 Task: Add Attachment from computer to Card Card0000000097 in Board Board0000000025 in Workspace WS0000000009 in Trello. Add Cover Green to Card Card0000000097 in Board Board0000000025 in Workspace WS0000000009 in Trello. Add "Move Card To …" Button titled Button0000000097 to "top" of the list "To Do" to Card Card0000000097 in Board Board0000000025 in Workspace WS0000000009 in Trello. Add Description DS0000000097 to Card Card0000000098 in Board Board0000000025 in Workspace WS0000000009 in Trello. Add Comment CM0000000097 to Card Card0000000098 in Board Board0000000025 in Workspace WS0000000009 in Trello
Action: Mouse moved to (553, 507)
Screenshot: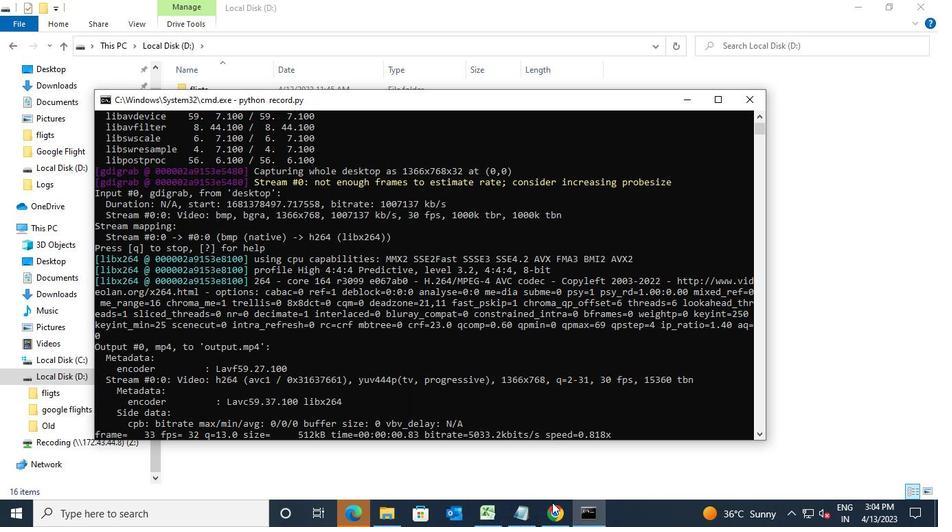 
Action: Mouse pressed left at (553, 507)
Screenshot: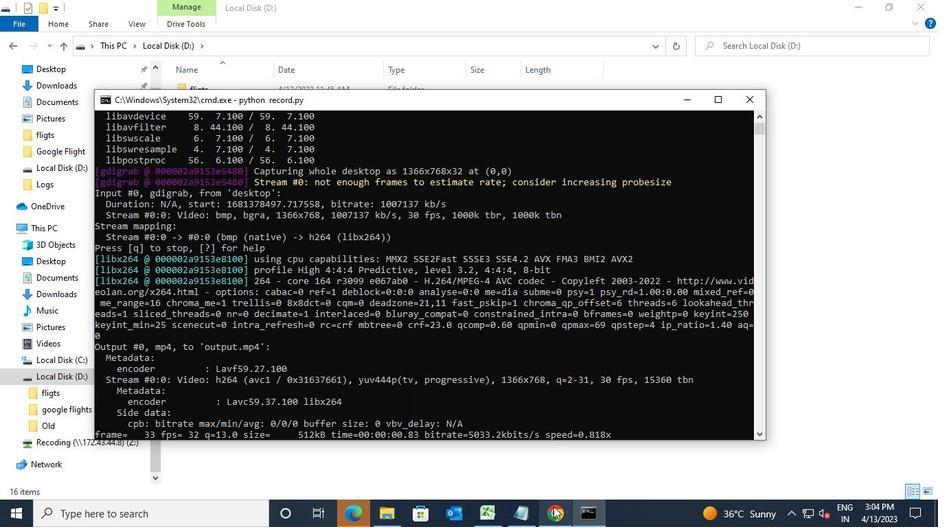 
Action: Mouse moved to (717, 114)
Screenshot: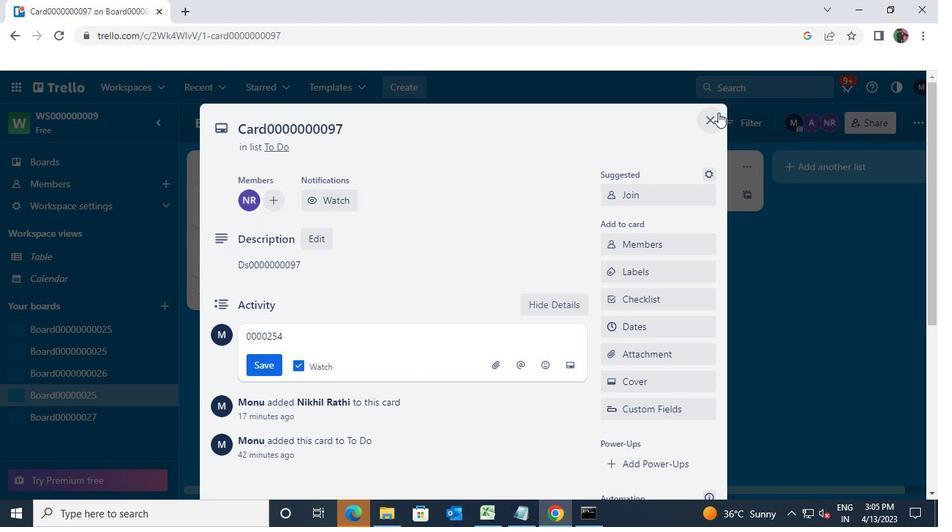 
Action: Mouse pressed left at (717, 114)
Screenshot: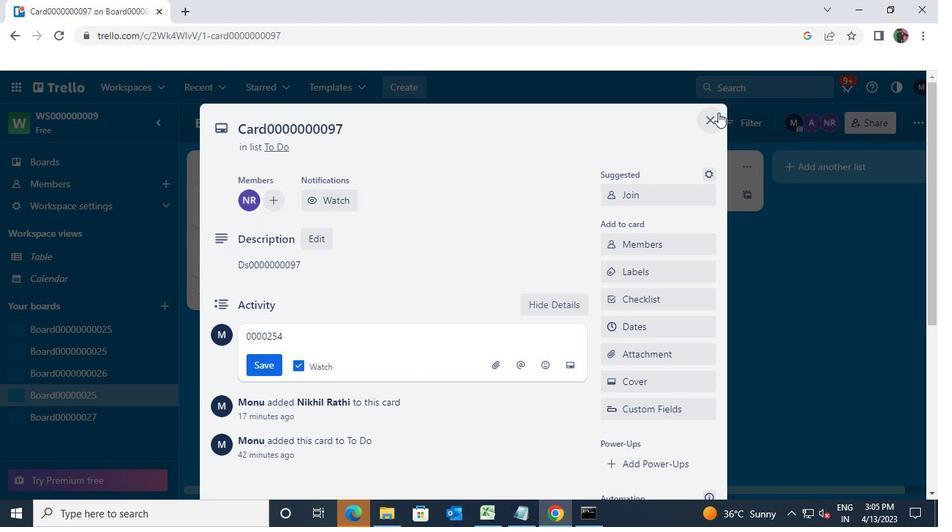 
Action: Mouse moved to (361, 191)
Screenshot: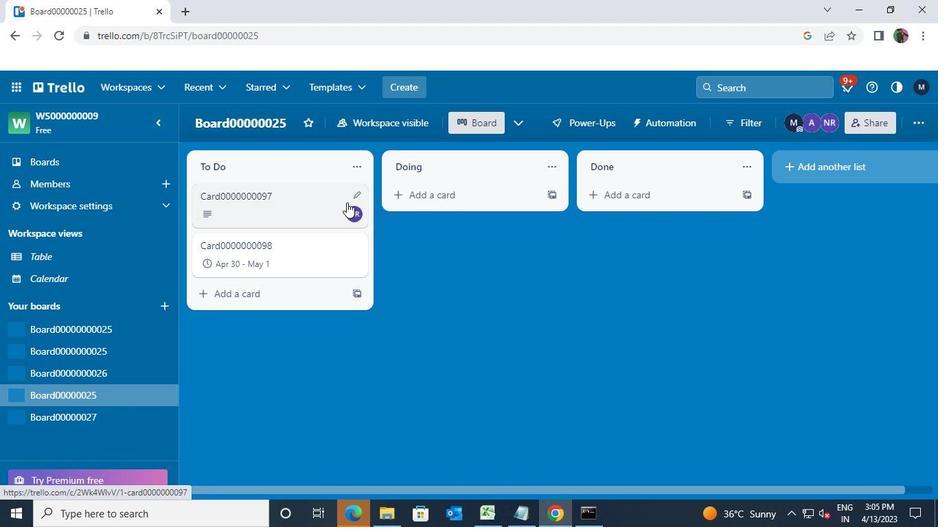 
Action: Mouse pressed left at (361, 191)
Screenshot: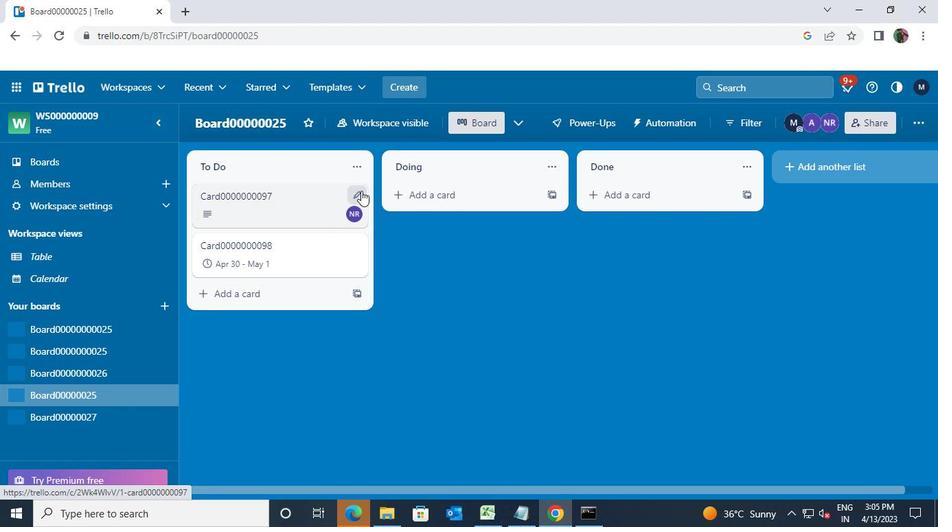 
Action: Mouse moved to (412, 191)
Screenshot: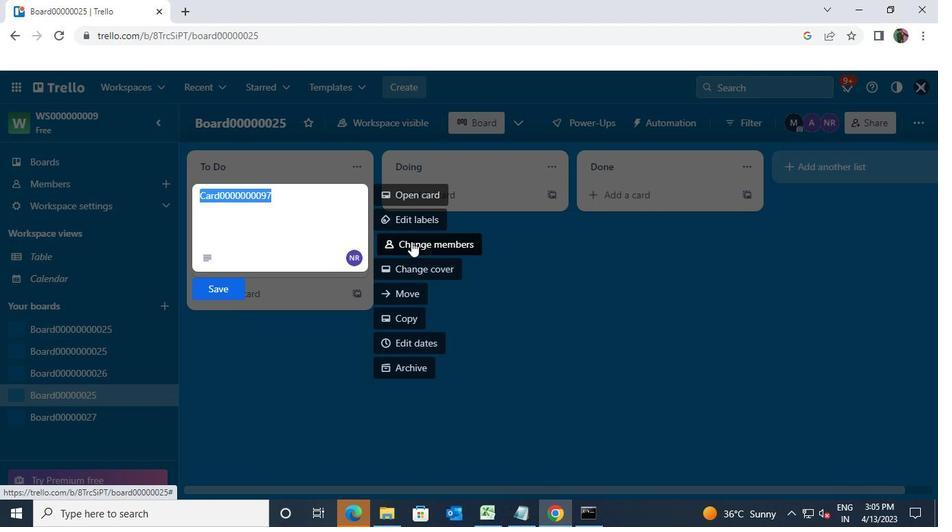 
Action: Mouse pressed left at (412, 191)
Screenshot: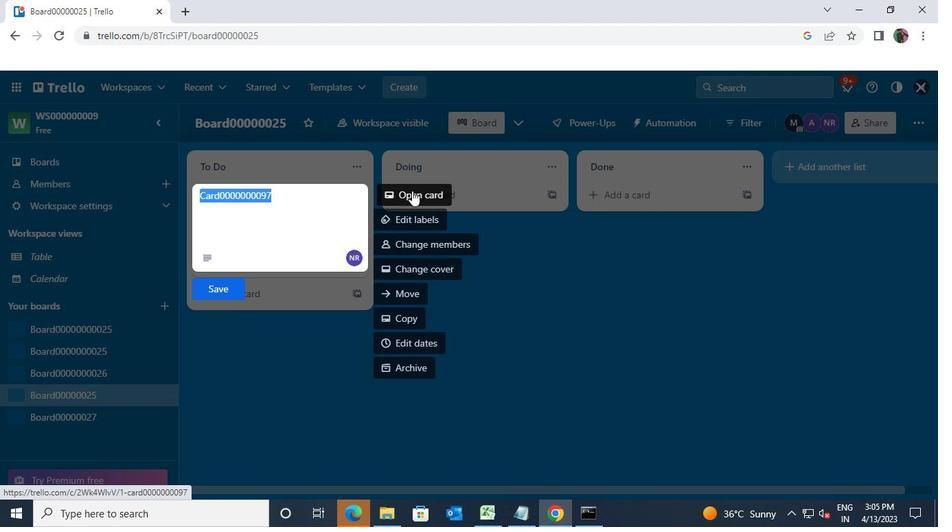 
Action: Mouse moved to (653, 353)
Screenshot: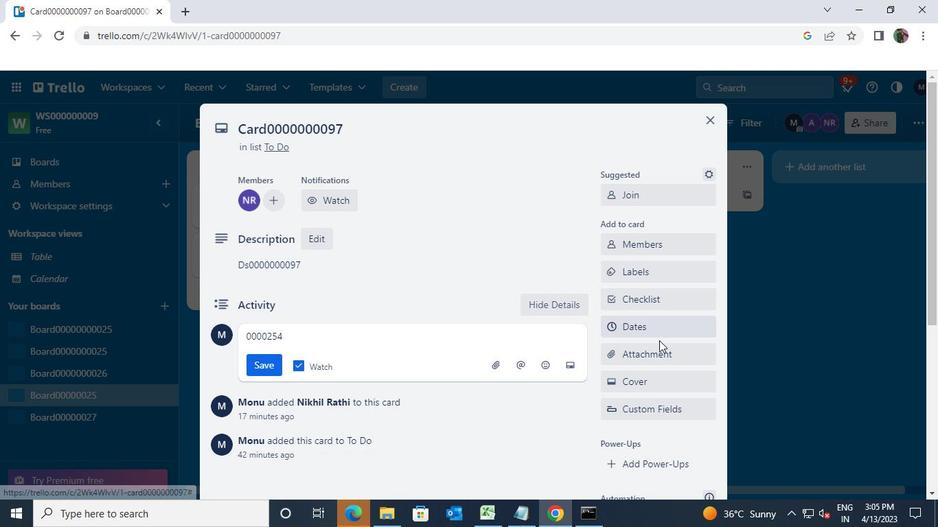 
Action: Mouse pressed left at (653, 353)
Screenshot: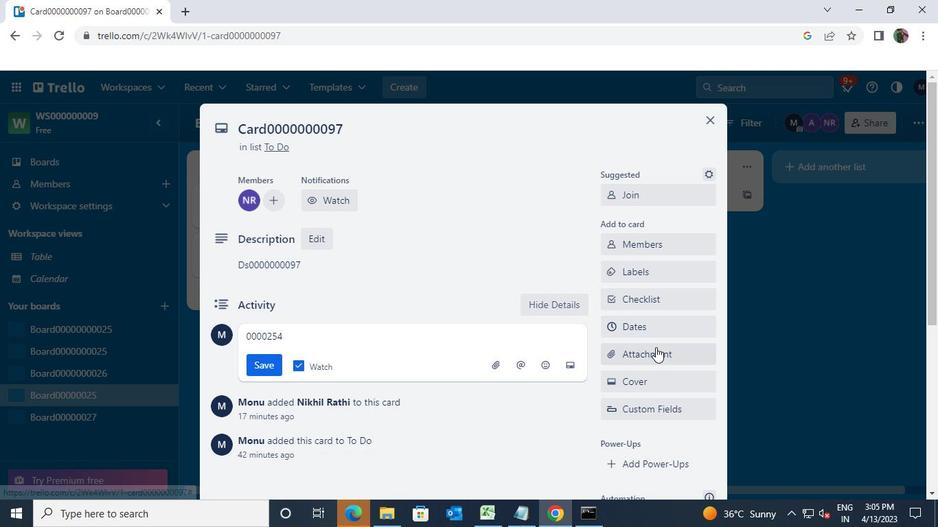 
Action: Mouse moved to (629, 147)
Screenshot: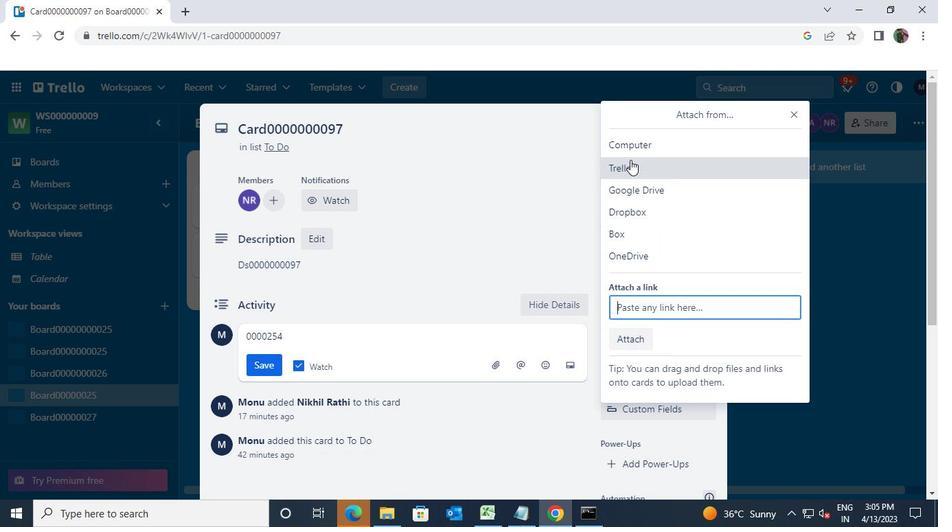 
Action: Mouse pressed left at (629, 147)
Screenshot: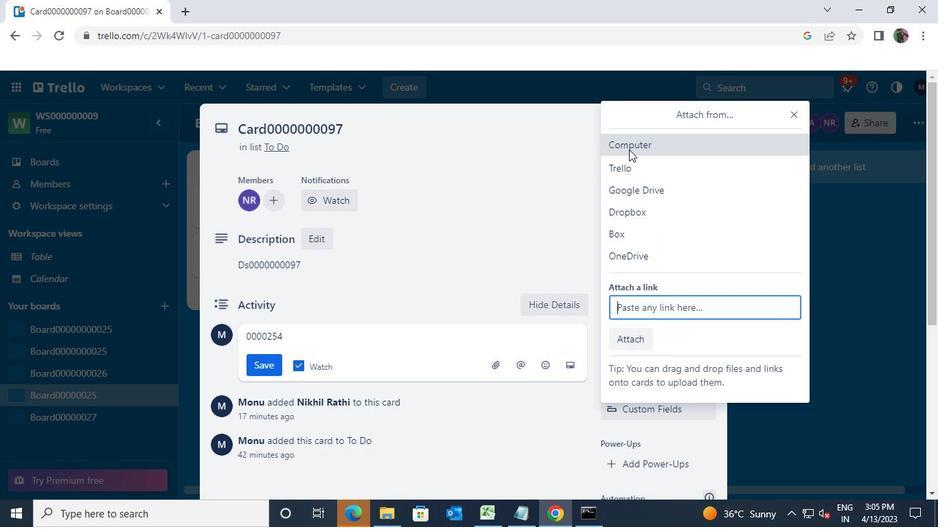 
Action: Mouse moved to (77, 119)
Screenshot: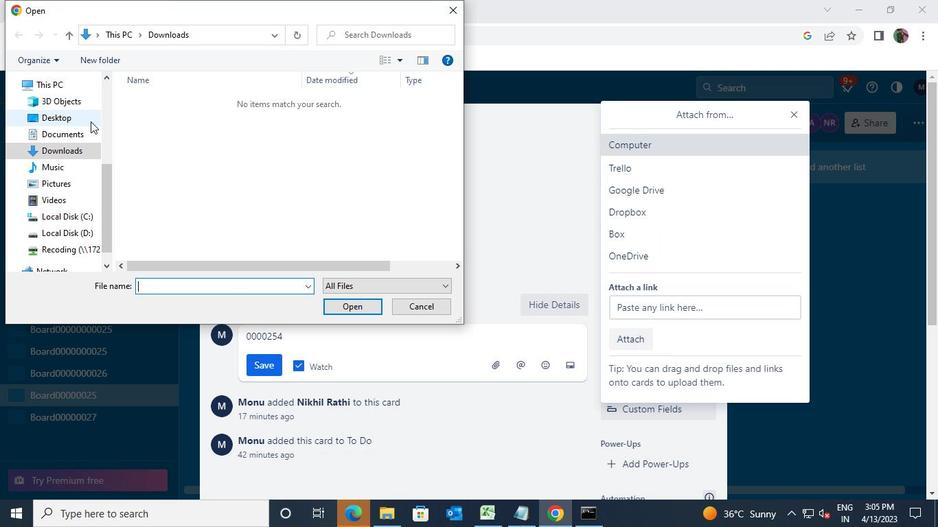 
Action: Mouse pressed left at (77, 119)
Screenshot: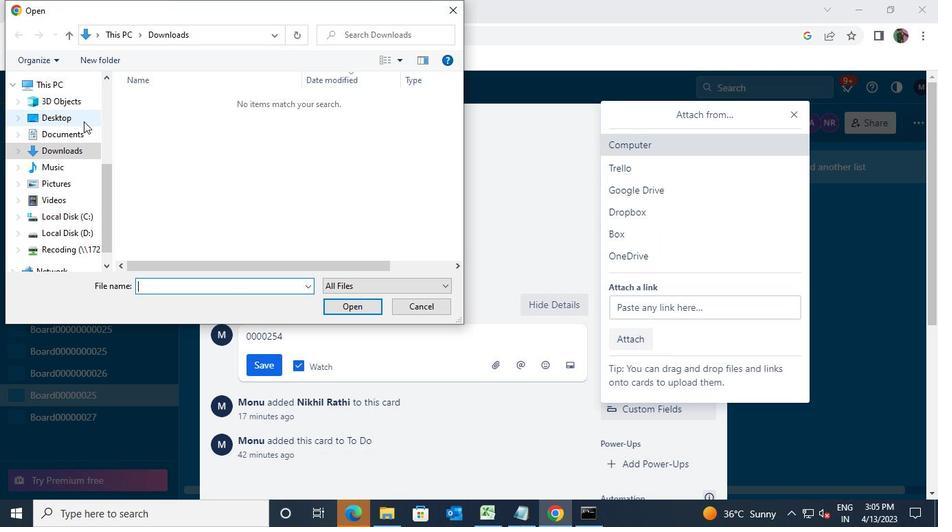 
Action: Mouse moved to (142, 109)
Screenshot: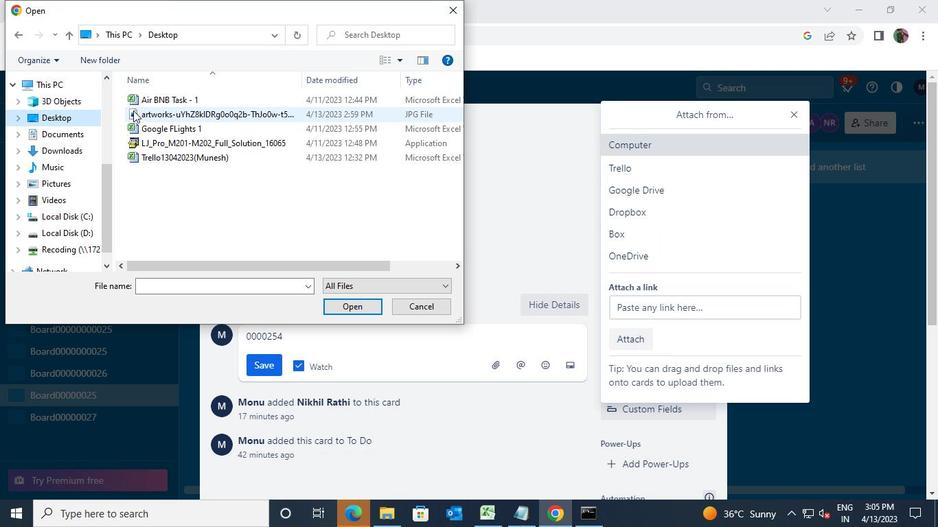 
Action: Mouse pressed left at (142, 109)
Screenshot: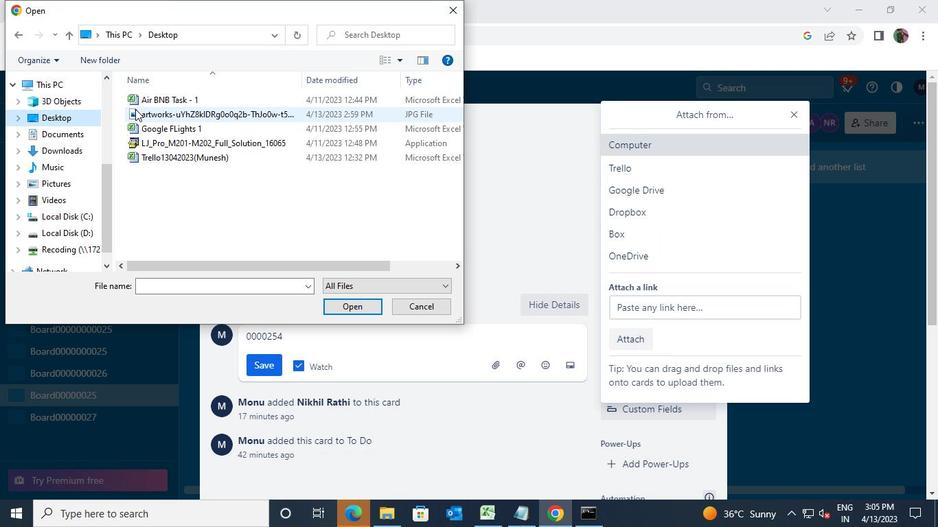 
Action: Mouse moved to (354, 309)
Screenshot: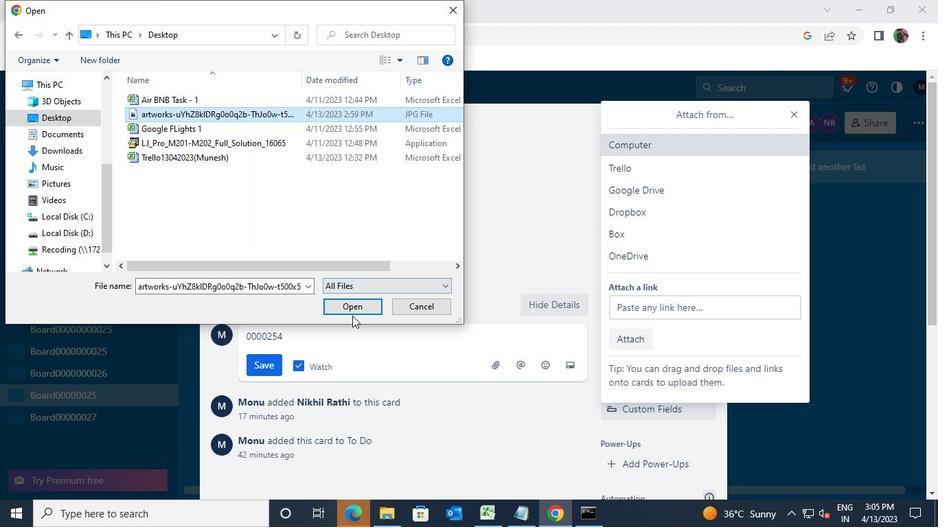 
Action: Mouse pressed left at (354, 309)
Screenshot: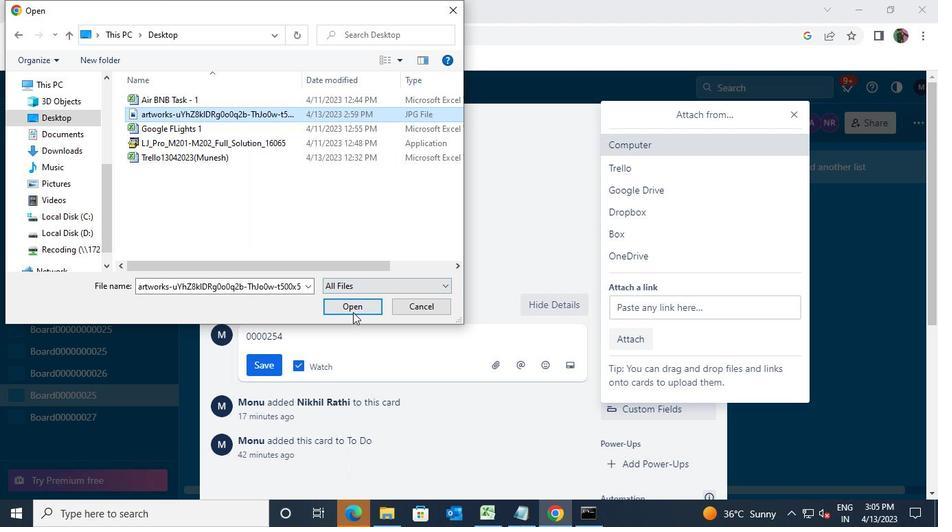 
Action: Mouse moved to (707, 125)
Screenshot: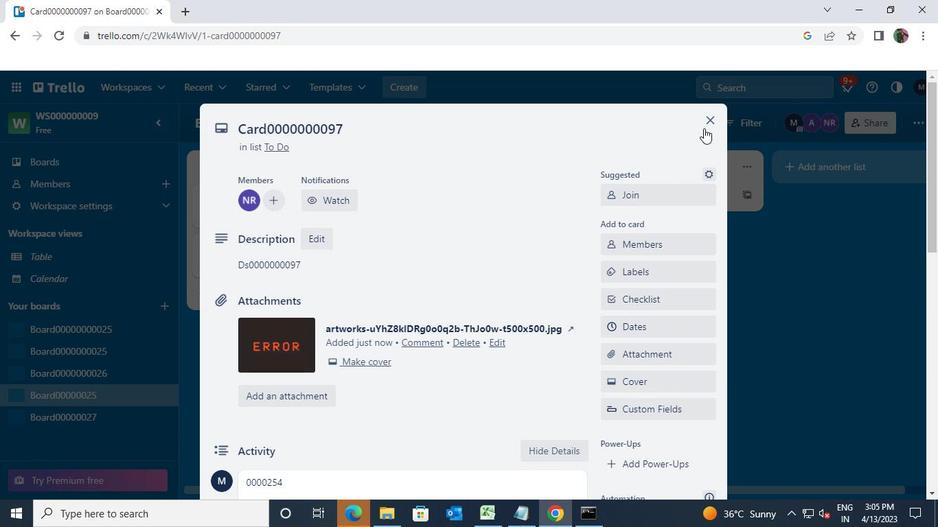 
Action: Mouse pressed left at (707, 125)
Screenshot: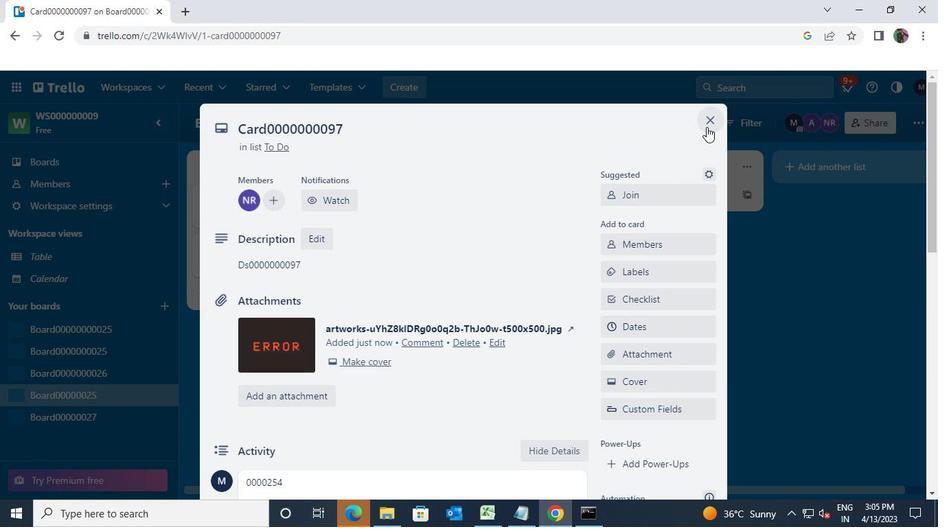 
Action: Mouse moved to (357, 196)
Screenshot: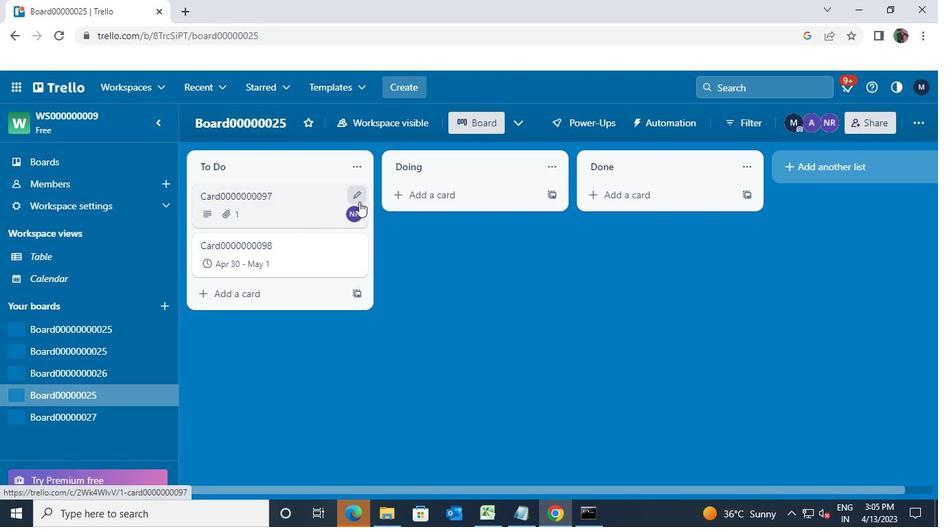 
Action: Mouse pressed left at (357, 196)
Screenshot: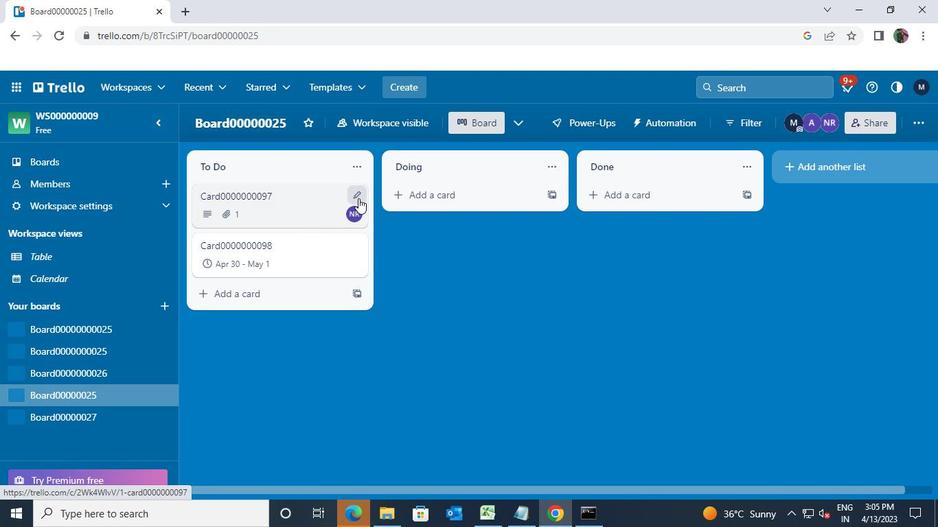 
Action: Mouse moved to (414, 262)
Screenshot: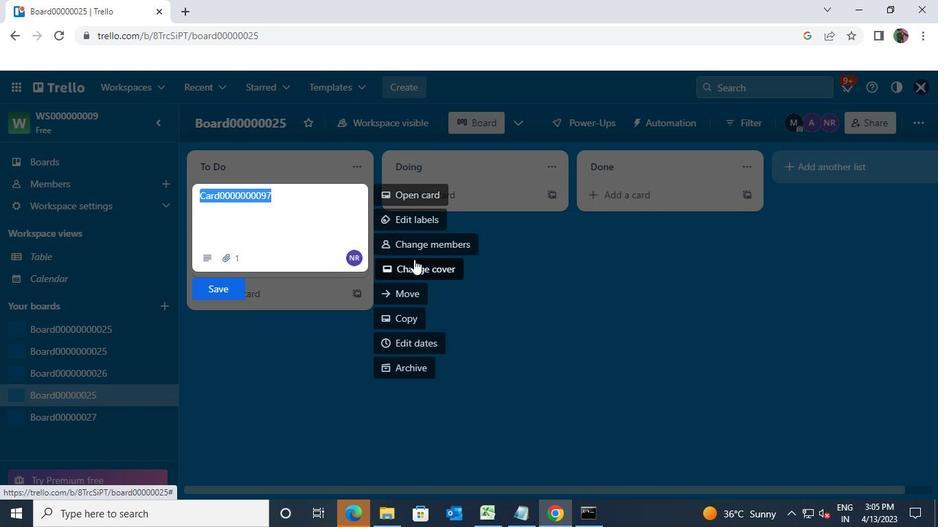 
Action: Mouse pressed left at (414, 262)
Screenshot: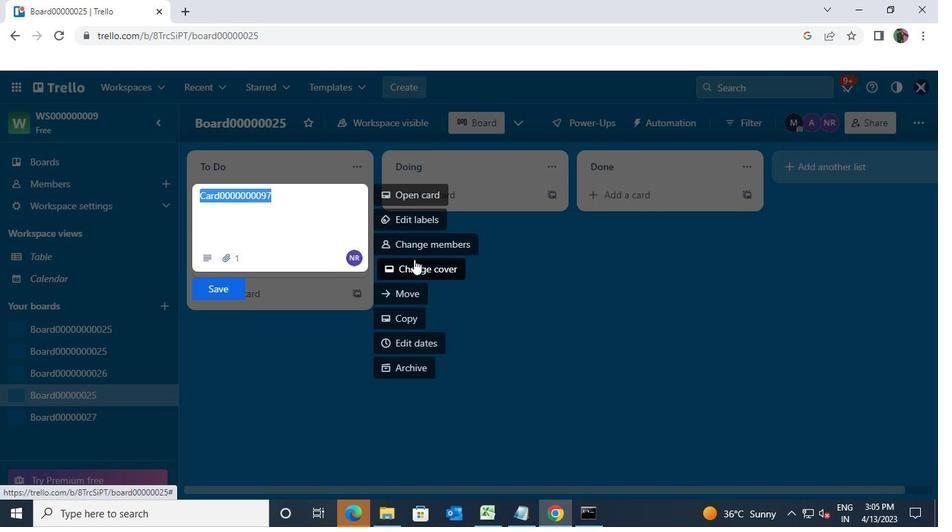 
Action: Mouse moved to (401, 233)
Screenshot: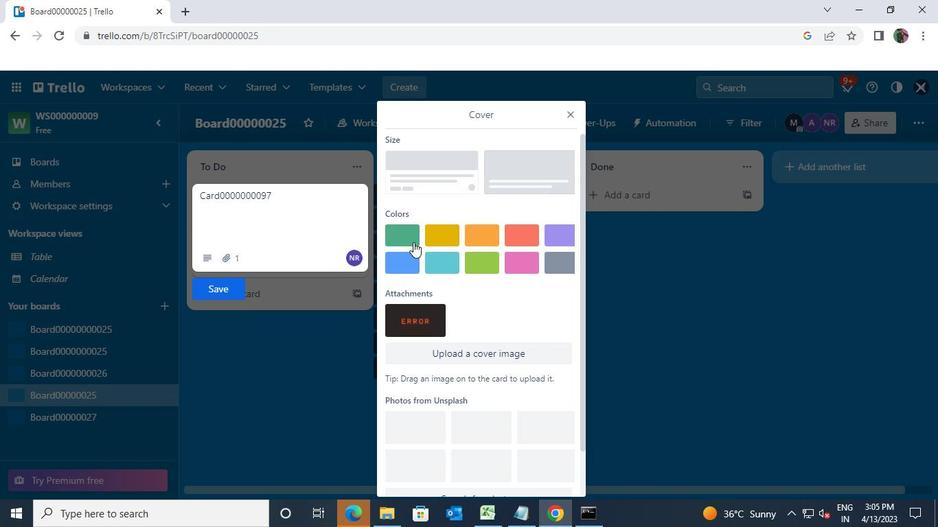 
Action: Mouse pressed left at (401, 233)
Screenshot: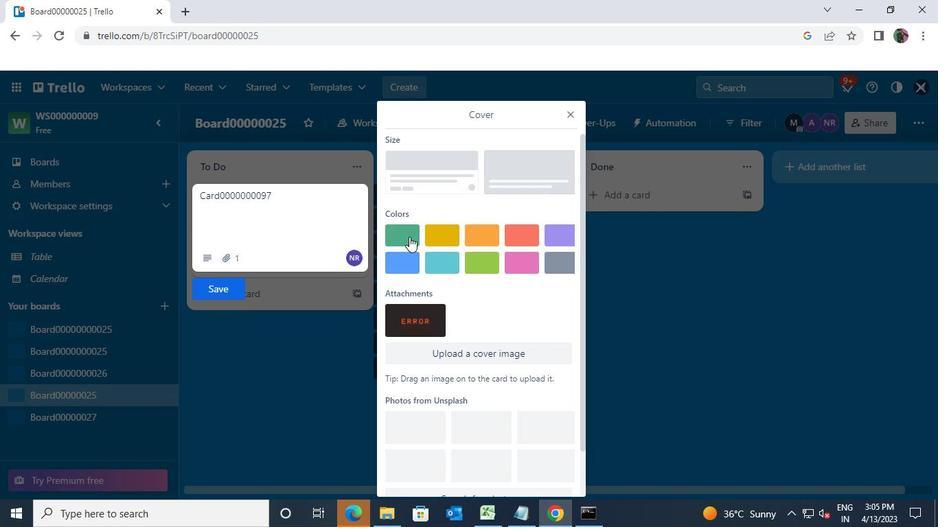
Action: Mouse moved to (574, 109)
Screenshot: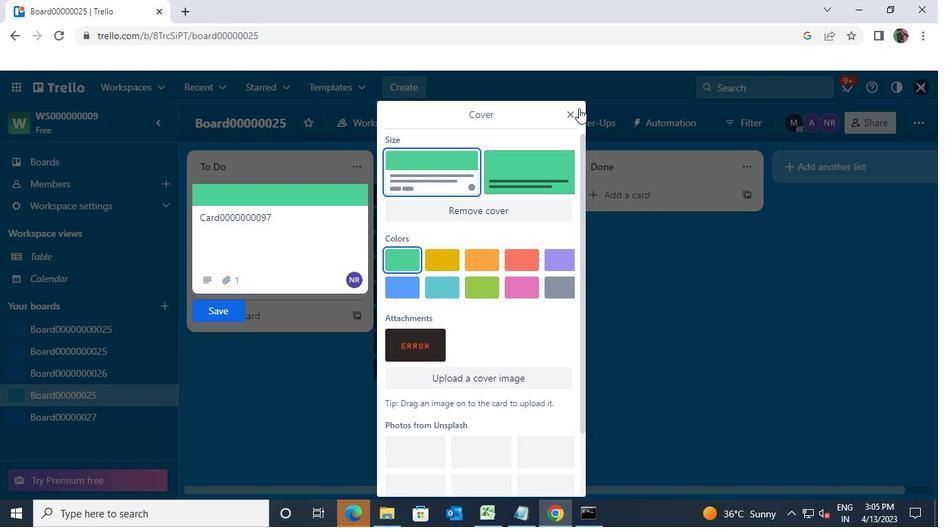 
Action: Mouse pressed left at (574, 109)
Screenshot: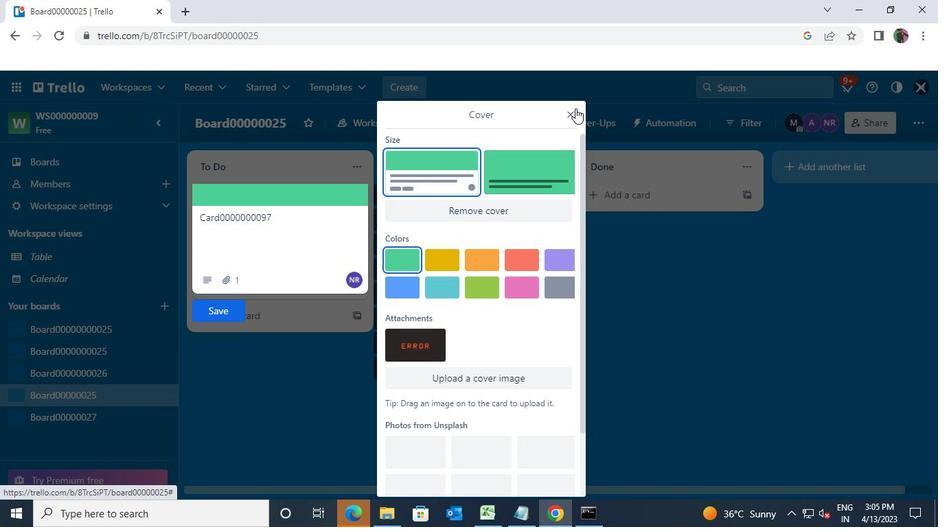 
Action: Mouse moved to (234, 312)
Screenshot: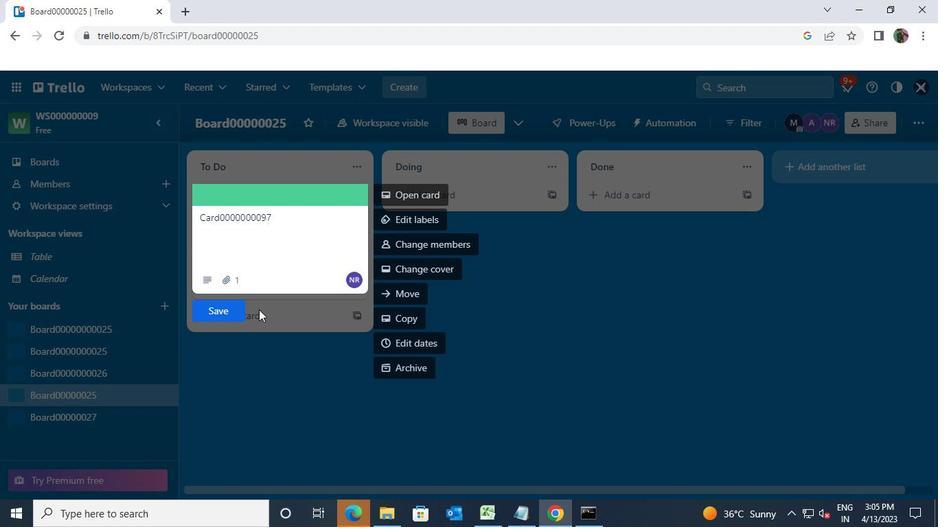 
Action: Mouse pressed left at (234, 312)
Screenshot: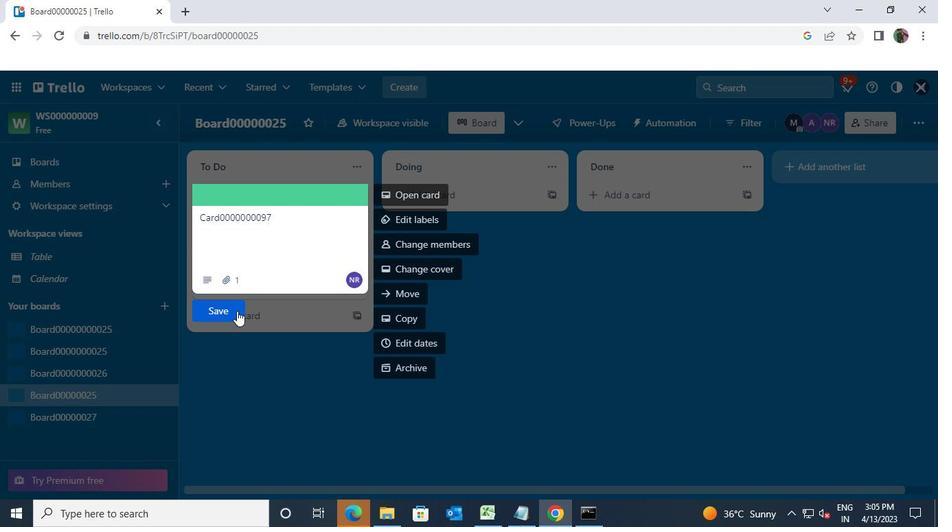 
Action: Mouse moved to (109, 327)
Screenshot: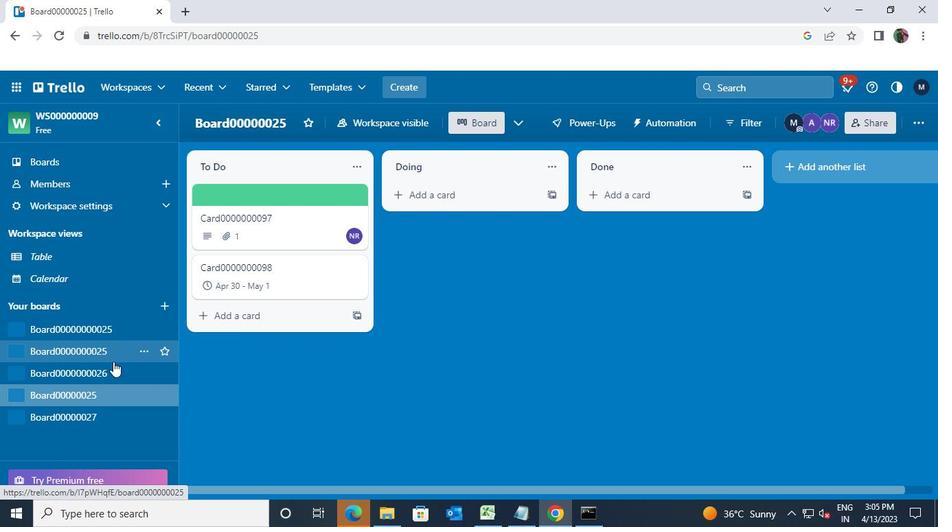 
Action: Mouse pressed left at (109, 327)
Screenshot: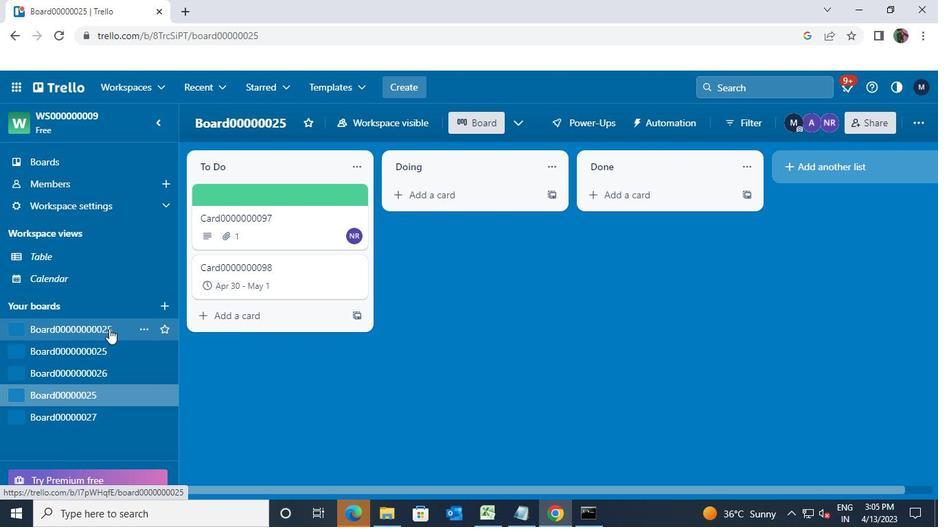 
Action: Mouse moved to (241, 199)
Screenshot: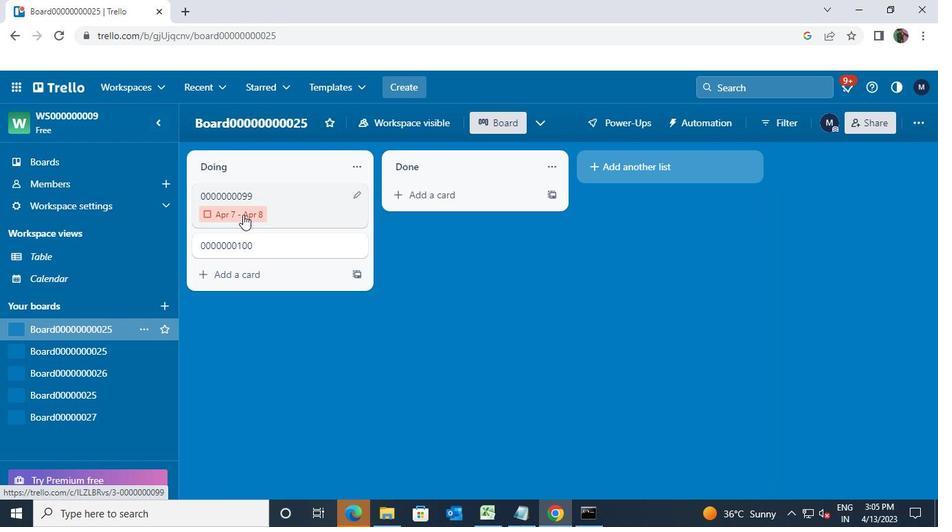 
Action: Mouse pressed left at (241, 199)
Screenshot: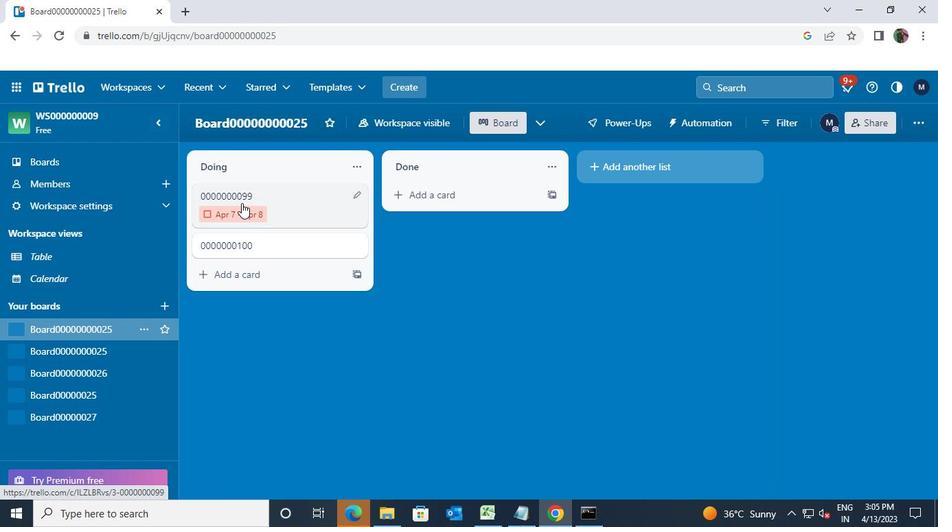 
Action: Mouse moved to (641, 224)
Screenshot: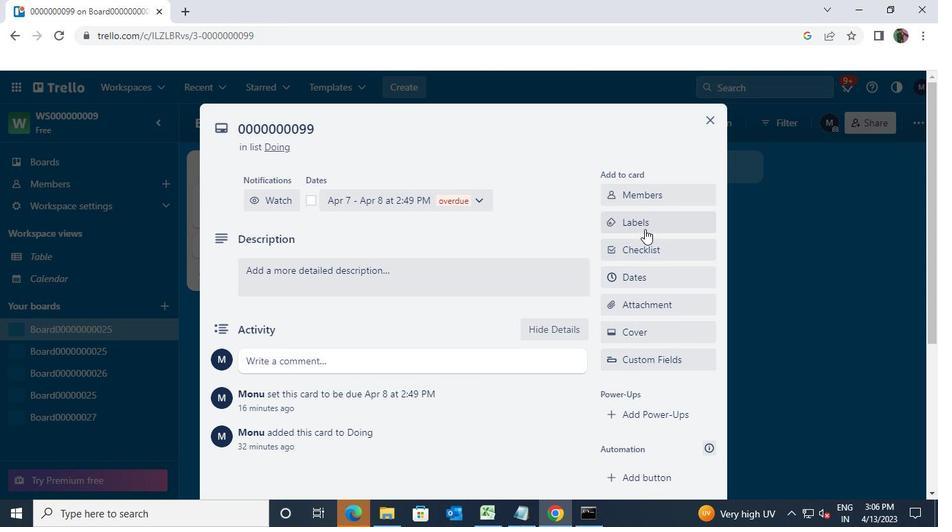 
Action: Mouse pressed left at (641, 224)
Screenshot: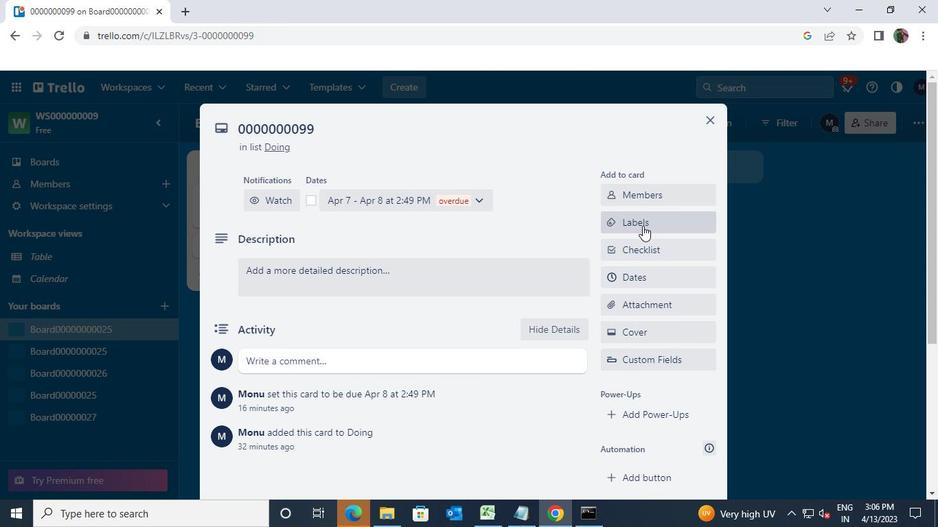 
Action: Mouse moved to (697, 210)
Screenshot: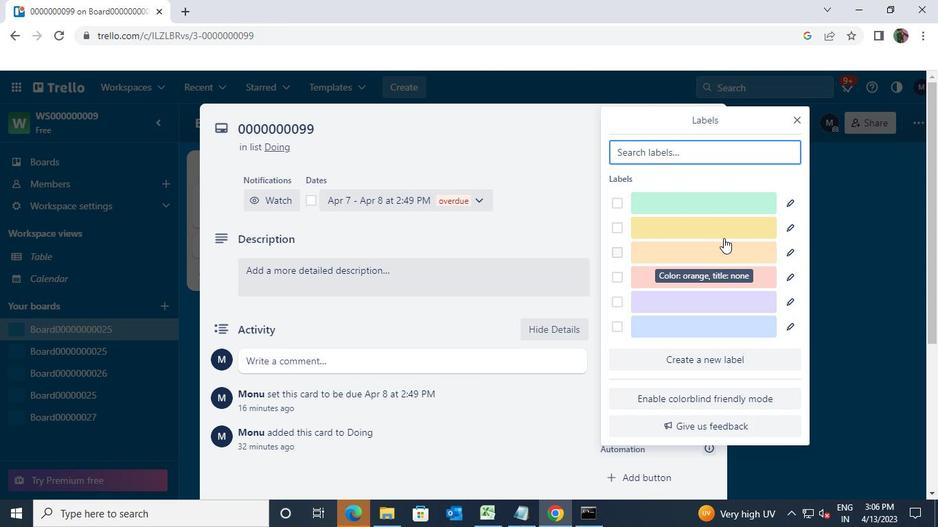 
Action: Mouse pressed left at (697, 210)
Screenshot: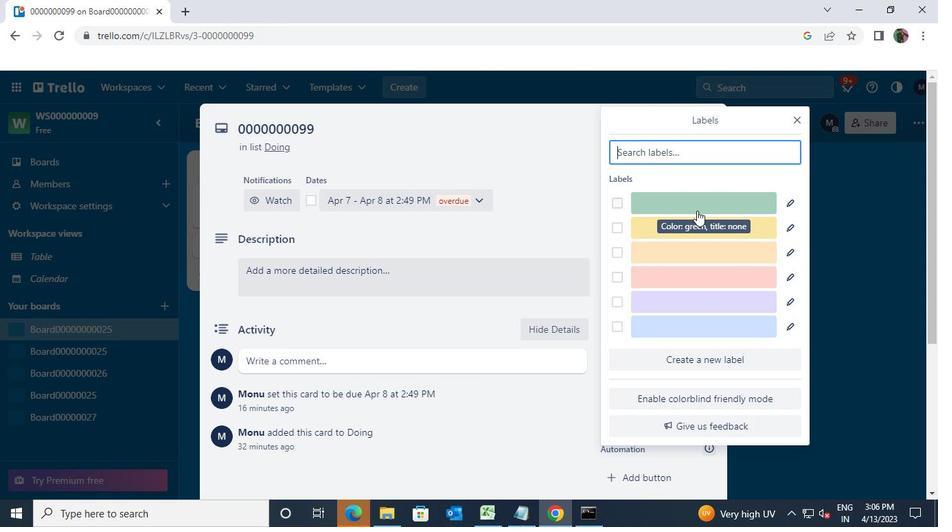 
Action: Mouse moved to (785, 121)
Screenshot: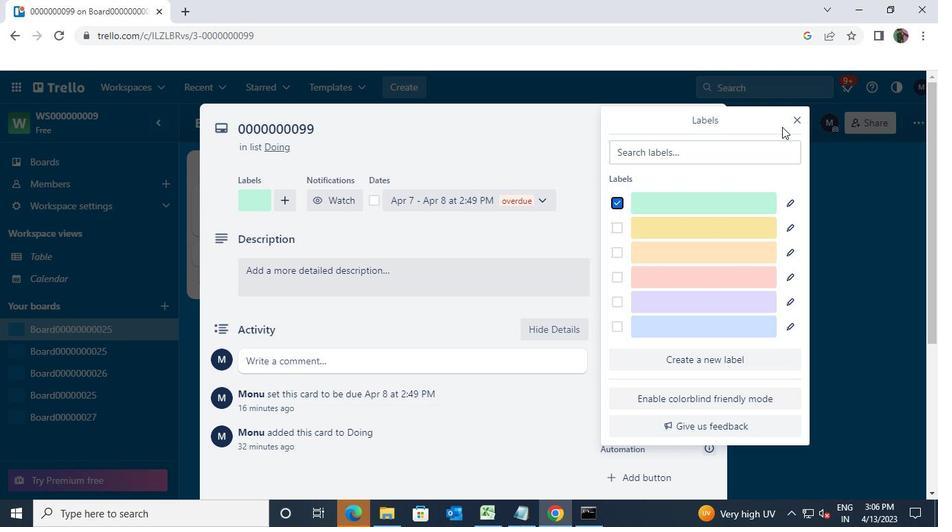 
Action: Mouse pressed left at (785, 121)
Screenshot: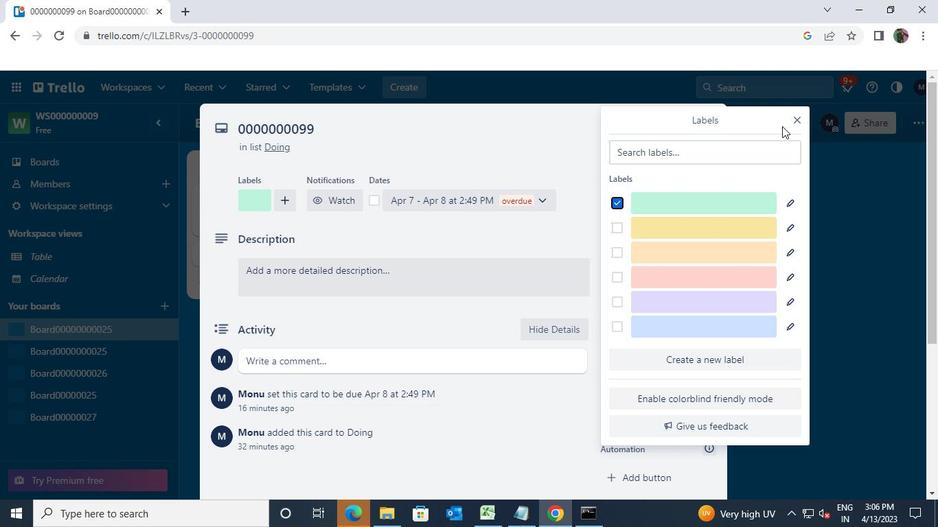 
Action: Mouse moved to (792, 125)
Screenshot: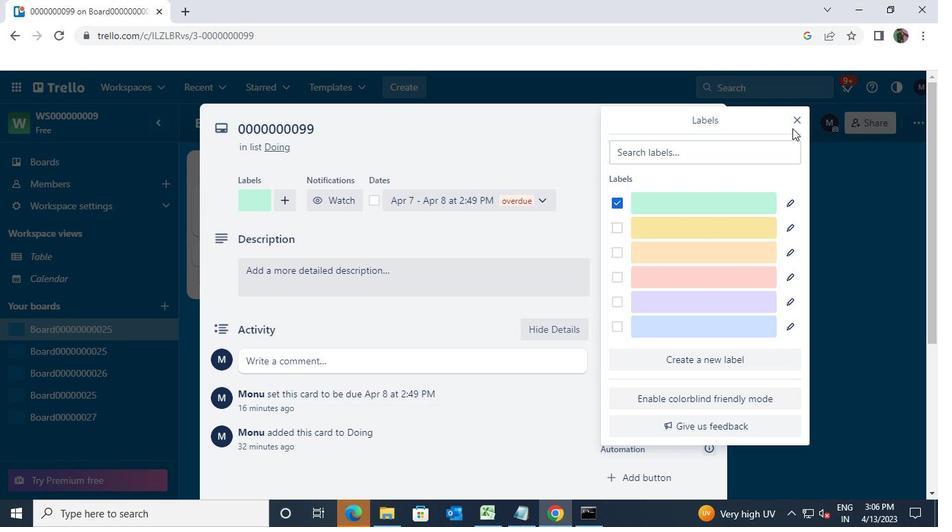 
Action: Mouse pressed left at (792, 125)
Screenshot: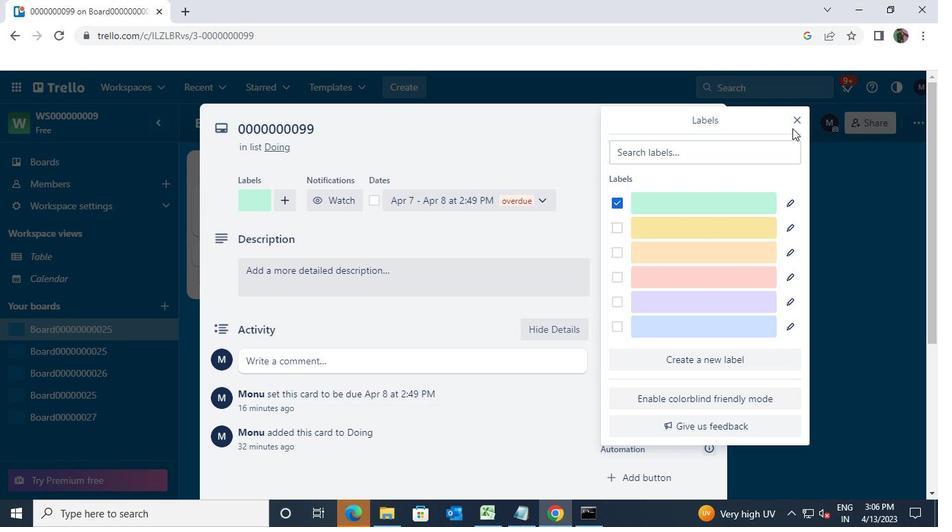
Action: Mouse moved to (795, 116)
Screenshot: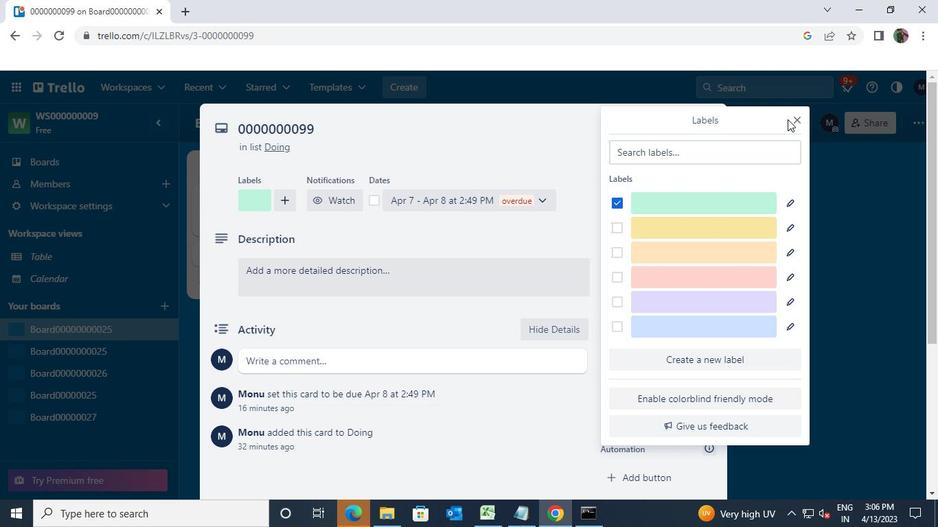 
Action: Mouse pressed left at (795, 116)
Screenshot: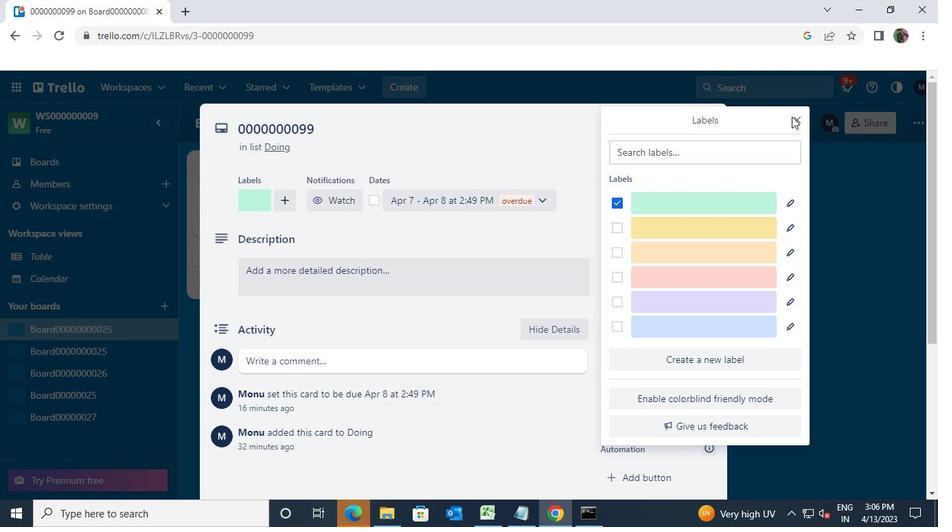 
Action: Mouse moved to (712, 118)
Screenshot: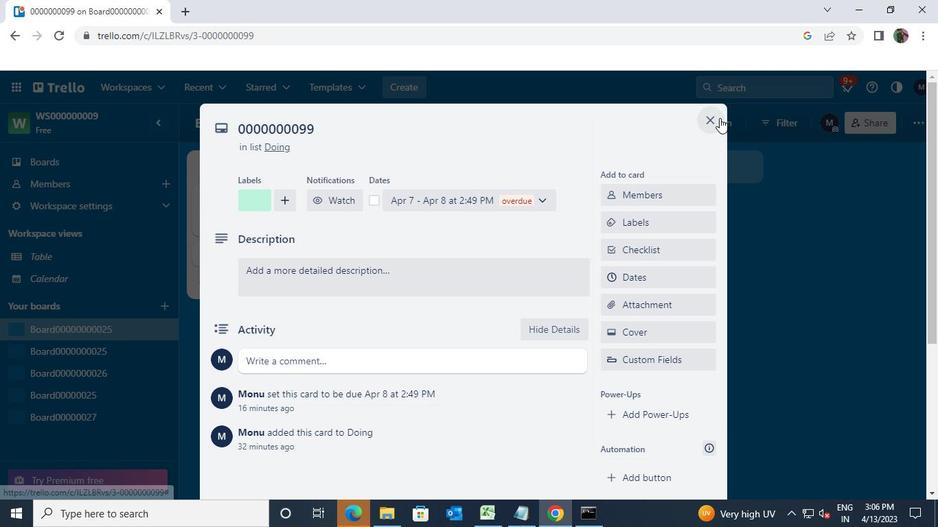 
Action: Mouse pressed left at (712, 118)
Screenshot: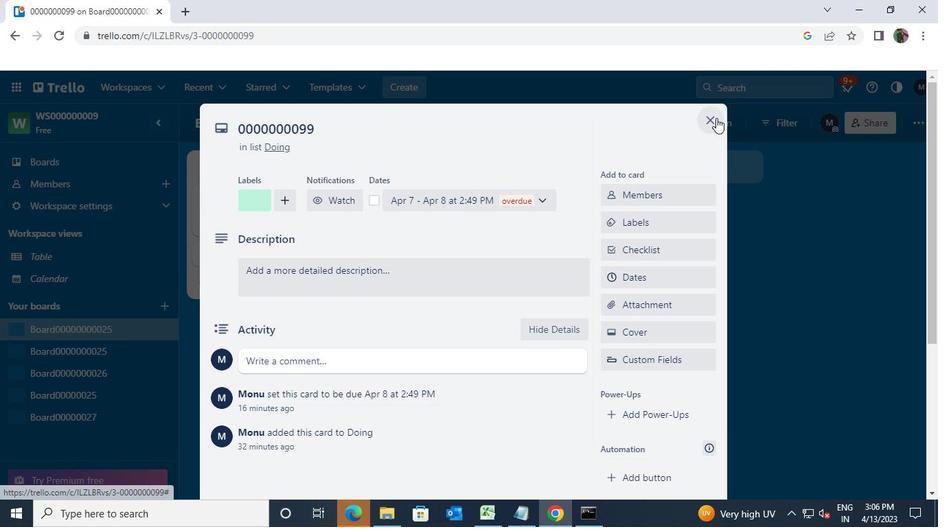 
Action: Mouse moved to (91, 355)
Screenshot: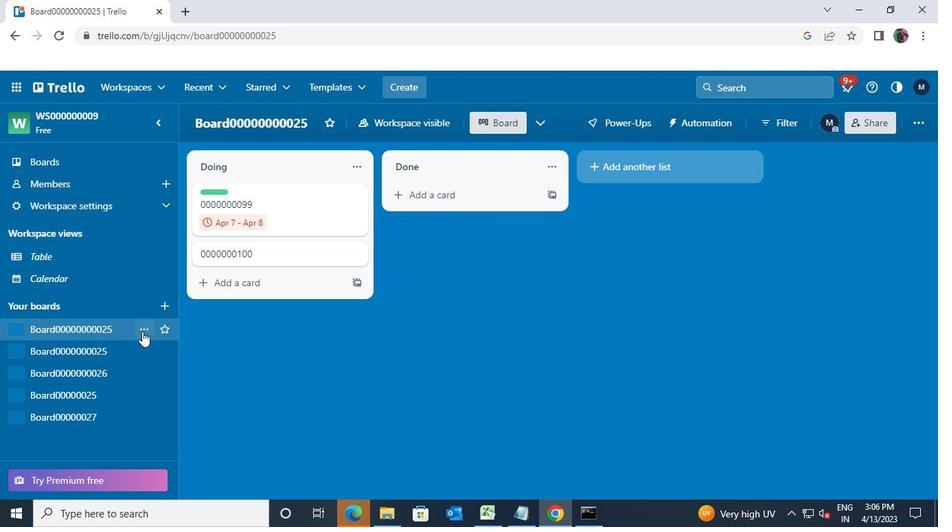 
Action: Mouse pressed left at (91, 355)
Screenshot: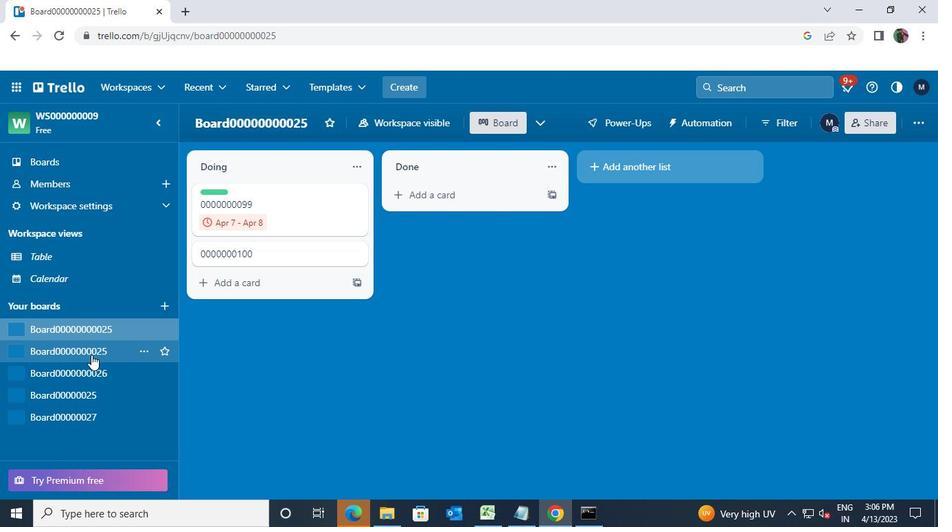 
Action: Mouse moved to (91, 368)
Screenshot: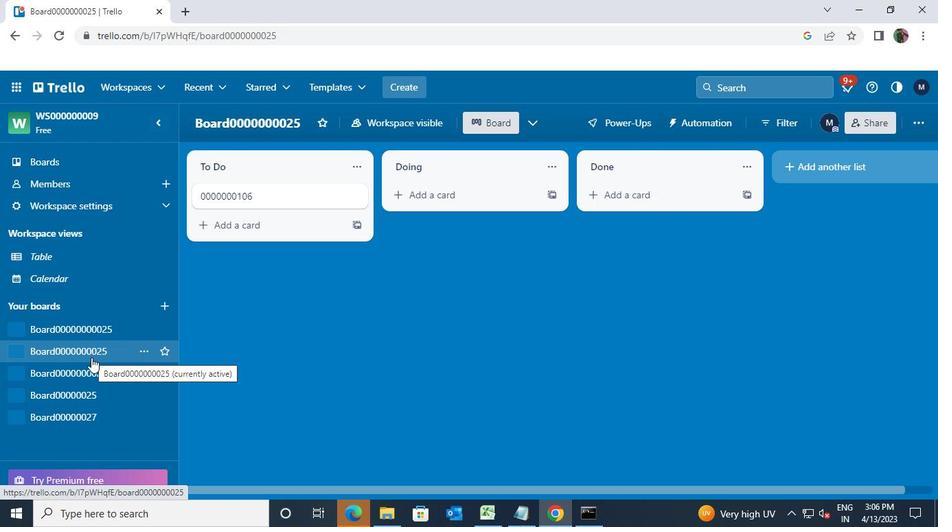 
Action: Mouse pressed left at (91, 368)
Screenshot: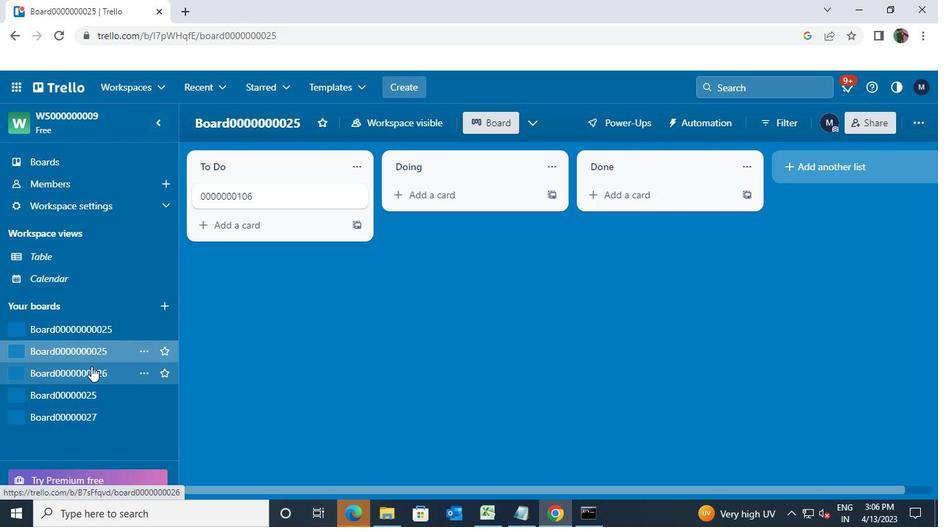 
Action: Mouse moved to (84, 391)
Screenshot: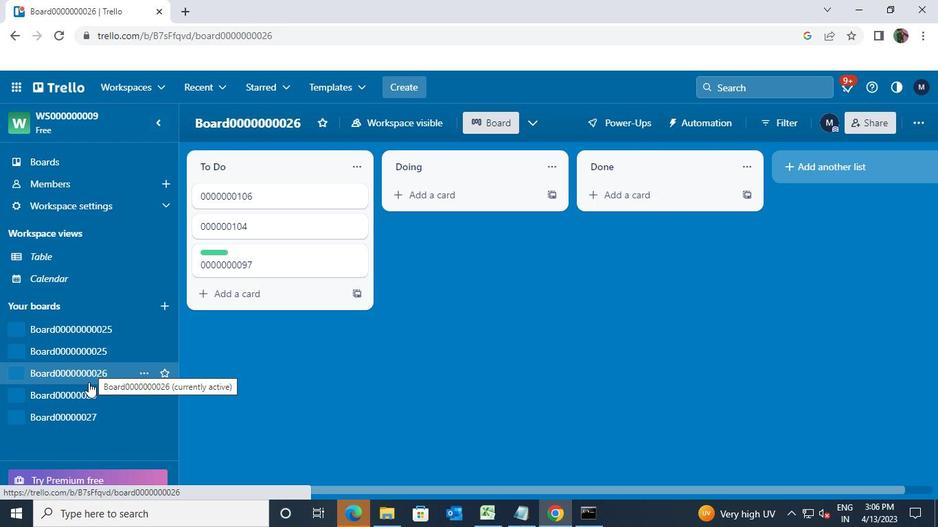 
Action: Mouse pressed left at (84, 391)
Screenshot: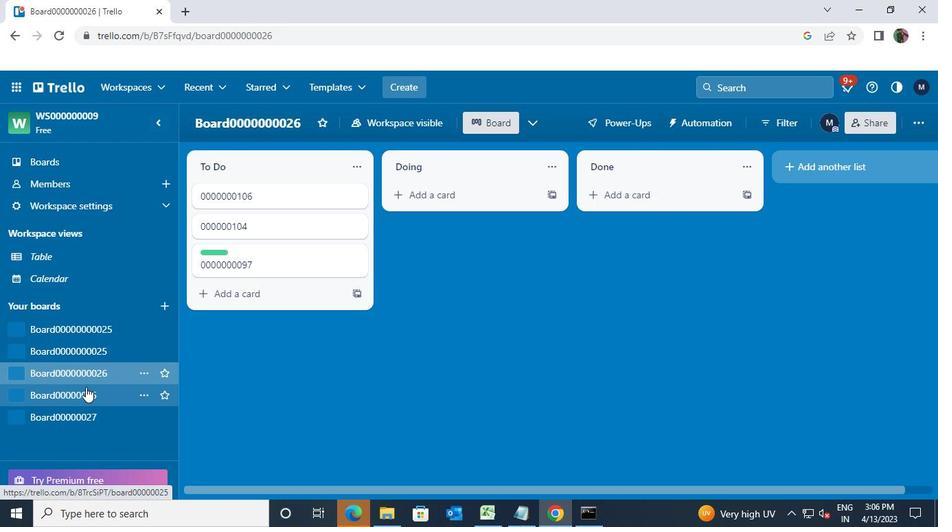 
Action: Mouse moved to (95, 348)
Screenshot: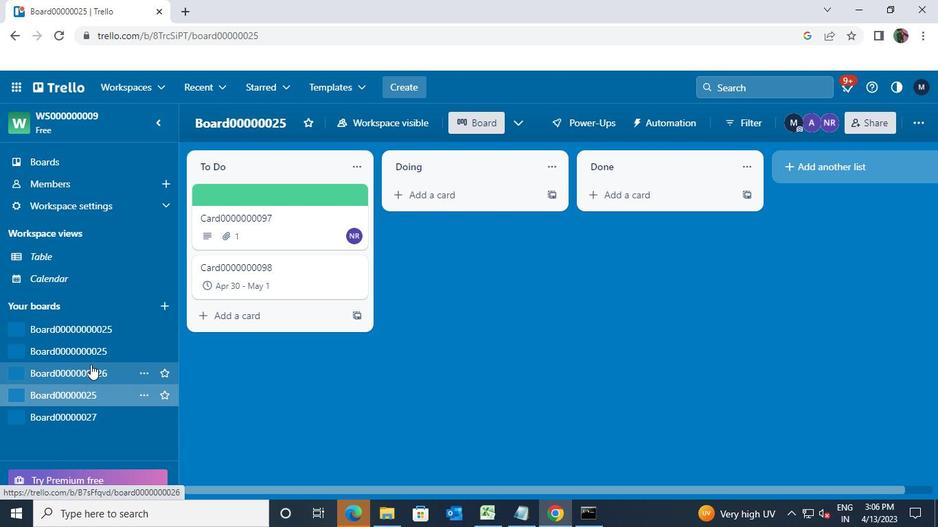 
Action: Mouse pressed left at (95, 348)
Screenshot: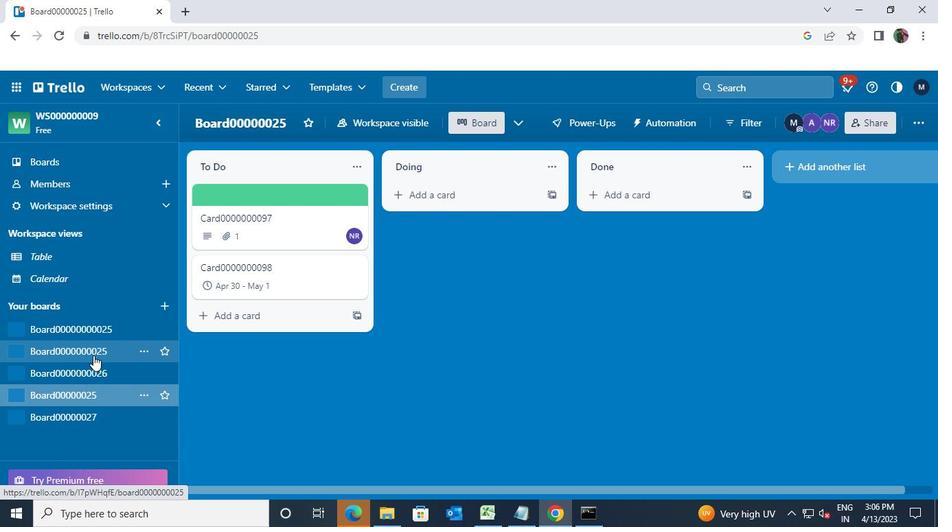 
Action: Mouse moved to (95, 387)
Screenshot: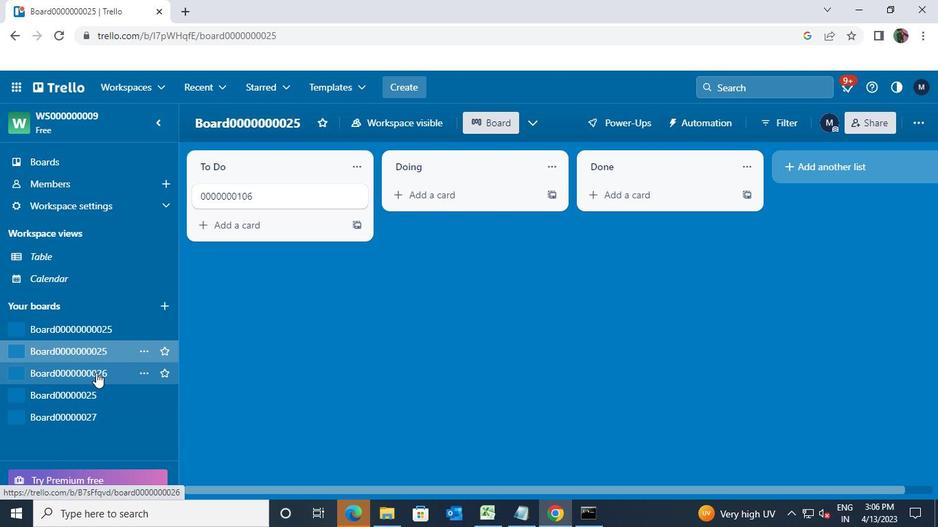 
Action: Mouse pressed left at (95, 387)
Screenshot: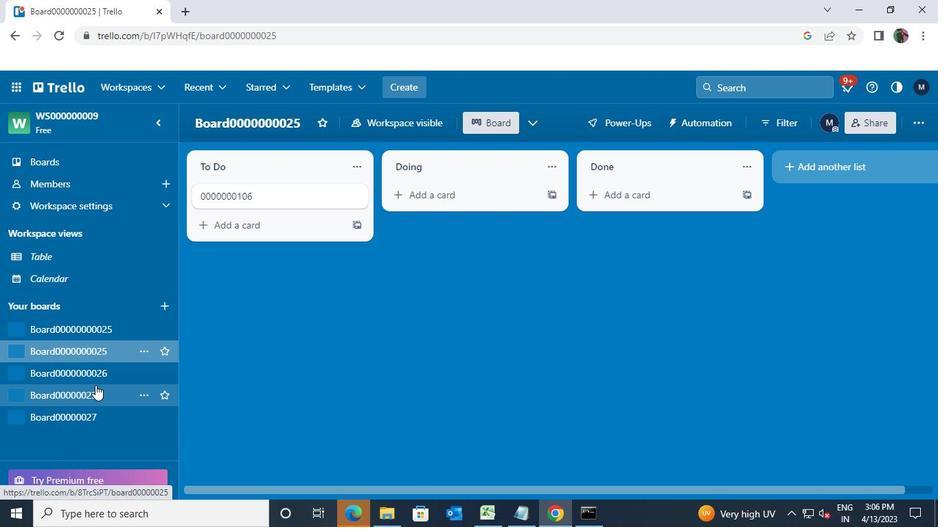 
Action: Mouse moved to (277, 272)
Screenshot: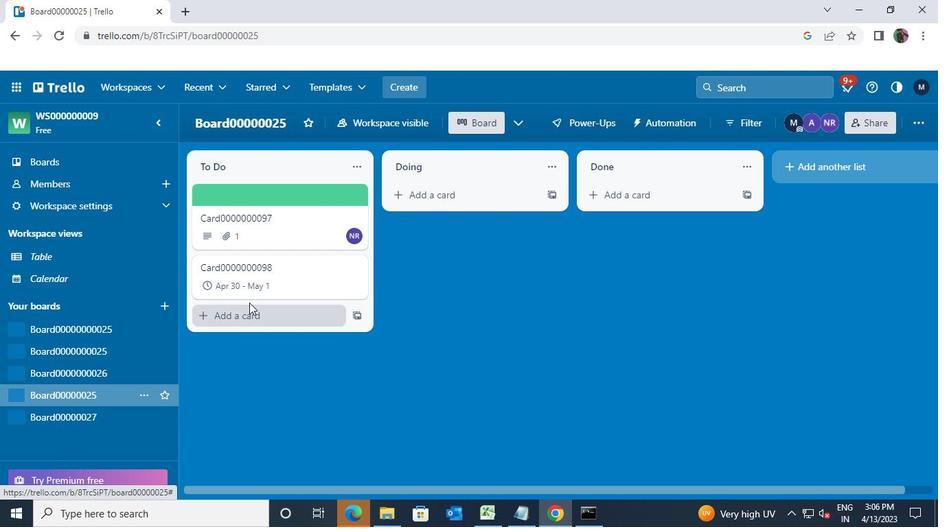 
Action: Mouse pressed left at (277, 272)
Screenshot: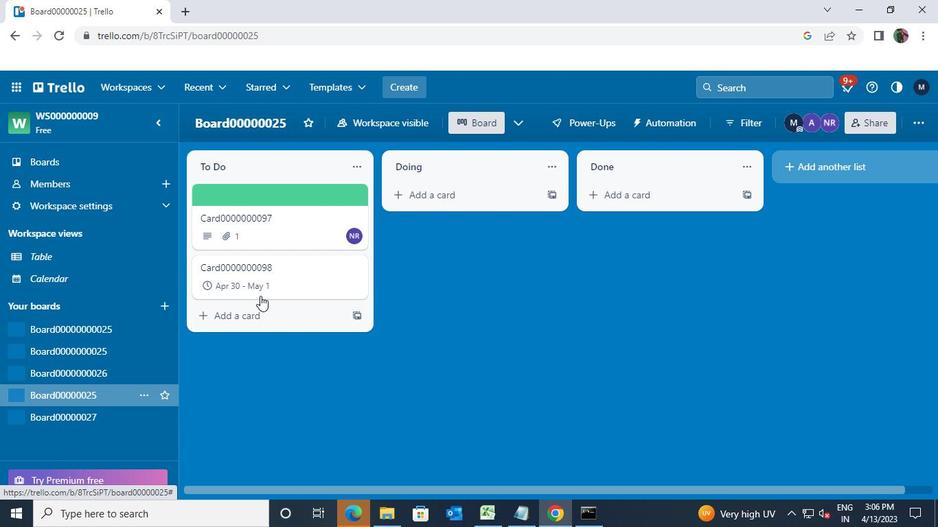
Action: Mouse moved to (649, 305)
Screenshot: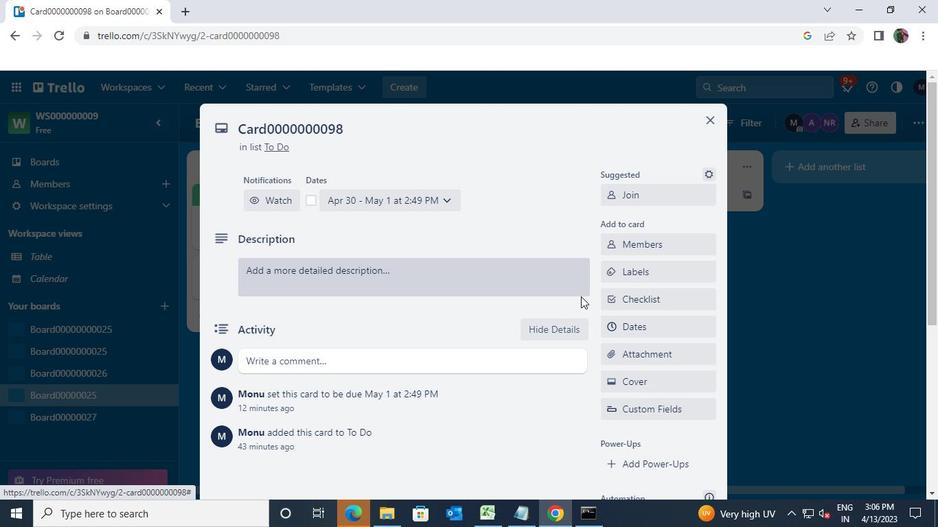 
Action: Mouse pressed left at (649, 305)
Screenshot: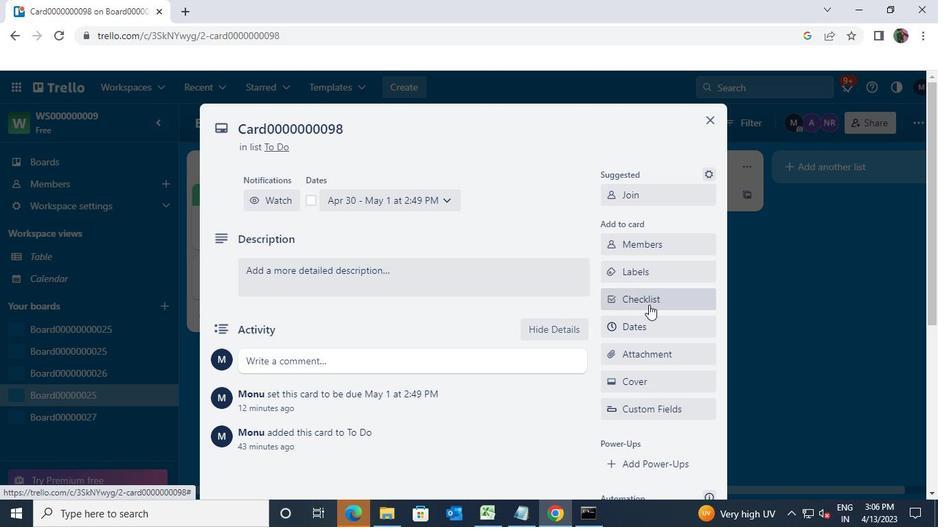 
Action: Mouse moved to (671, 376)
Screenshot: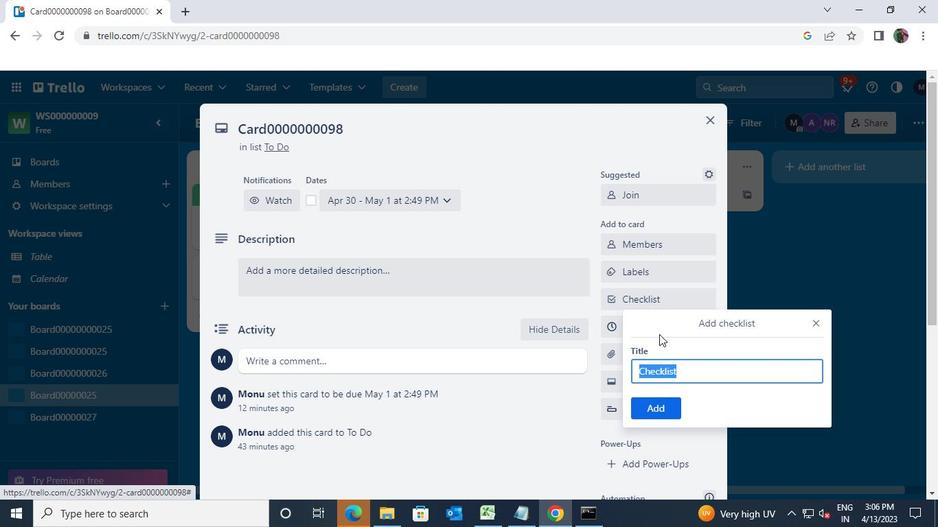 
Action: Keyboard c
Screenshot: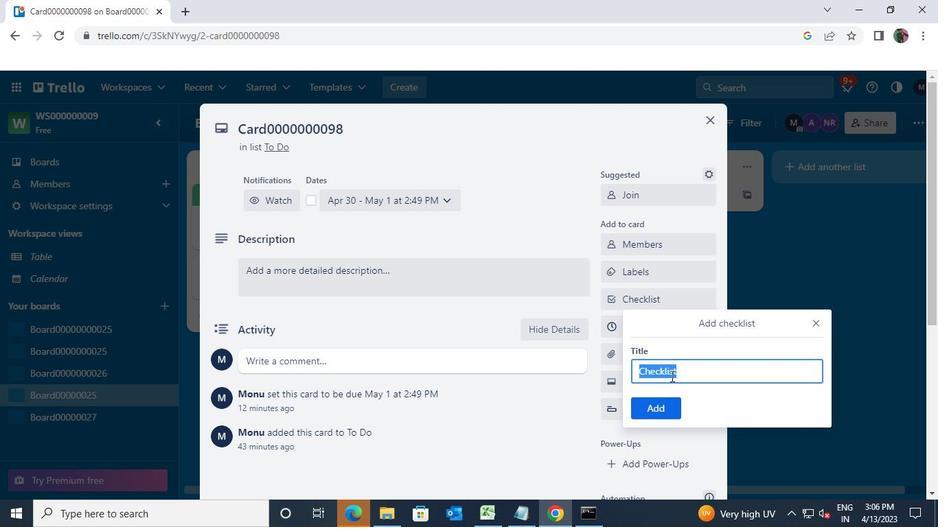 
Action: Keyboard l
Screenshot: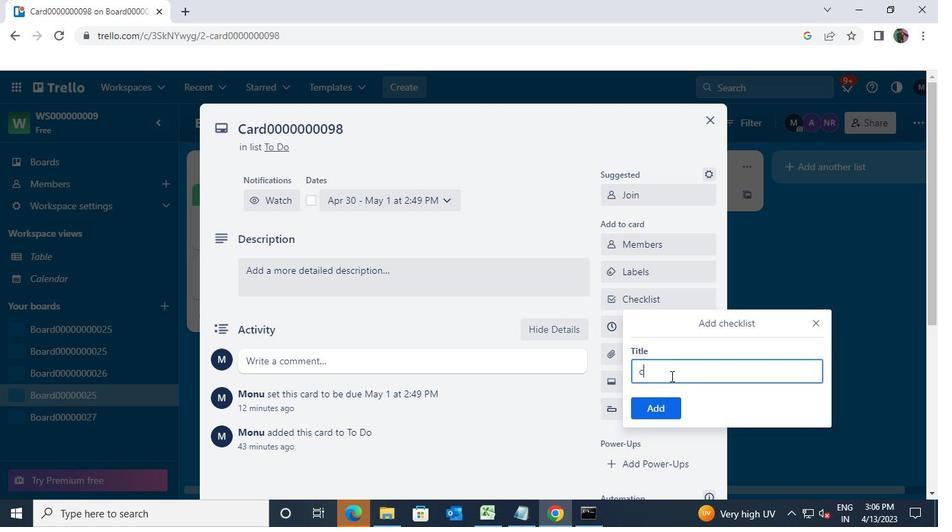
Action: Keyboard <96>
Screenshot: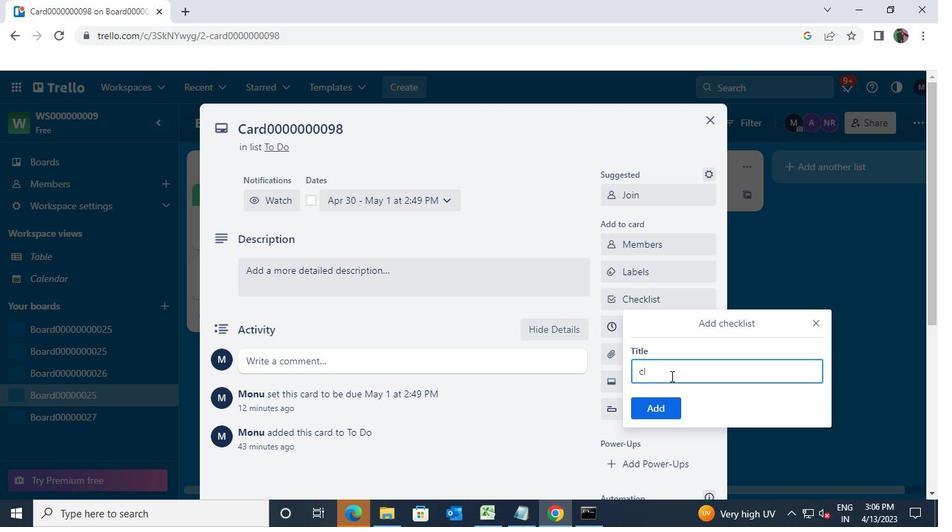 
Action: Keyboard <96>
Screenshot: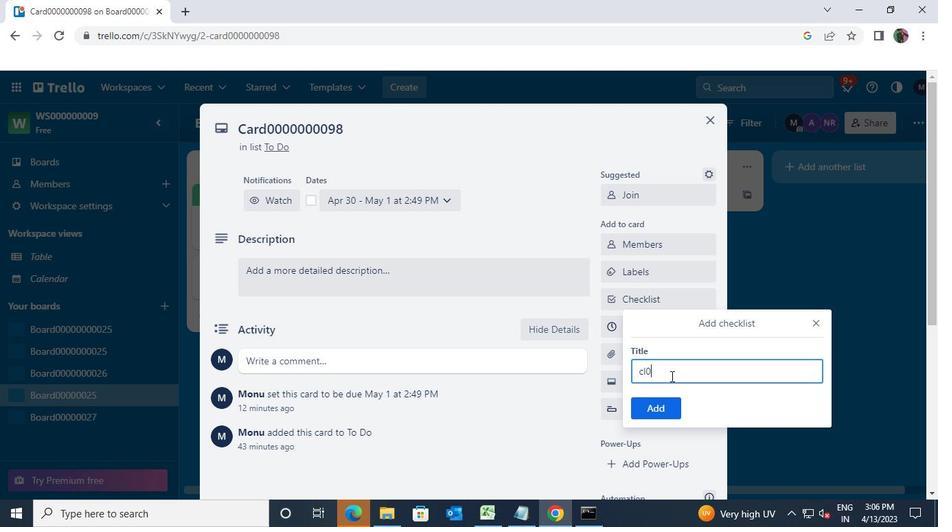 
Action: Keyboard <96>
Screenshot: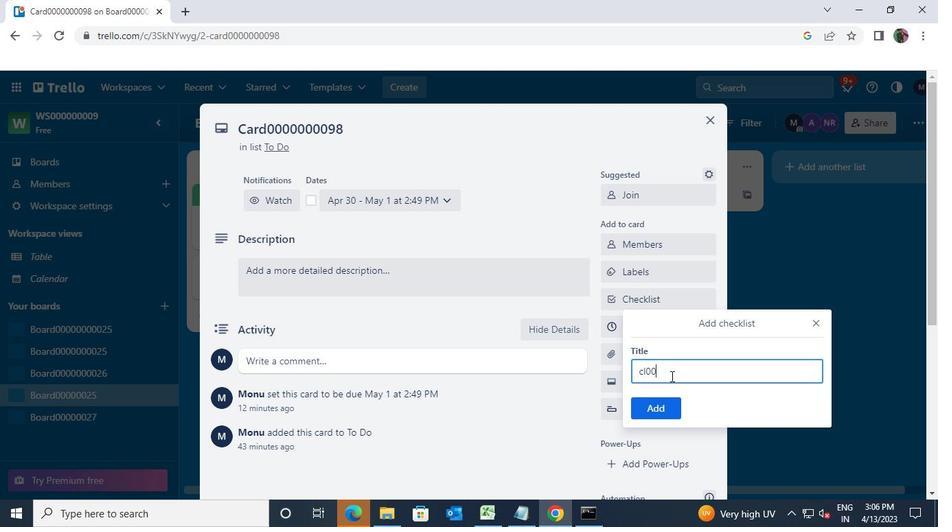 
Action: Keyboard <96>
Screenshot: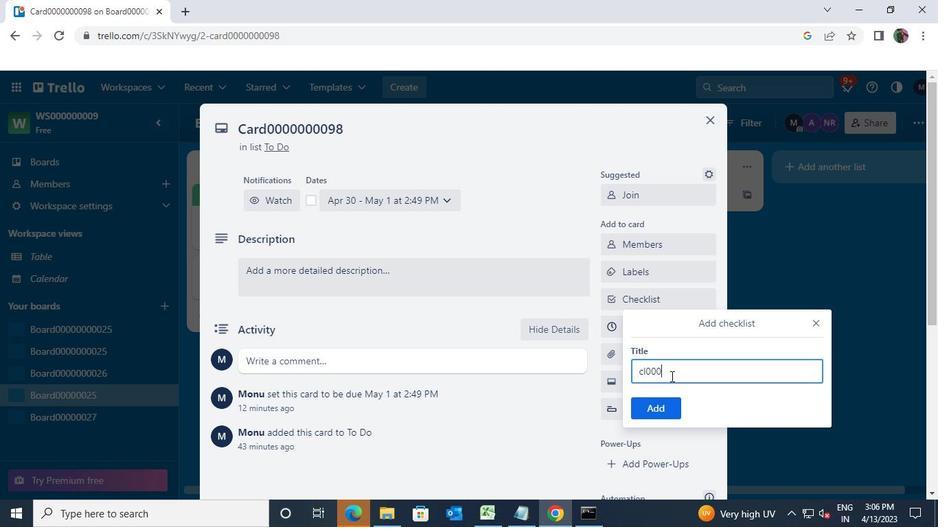 
Action: Keyboard <96>
Screenshot: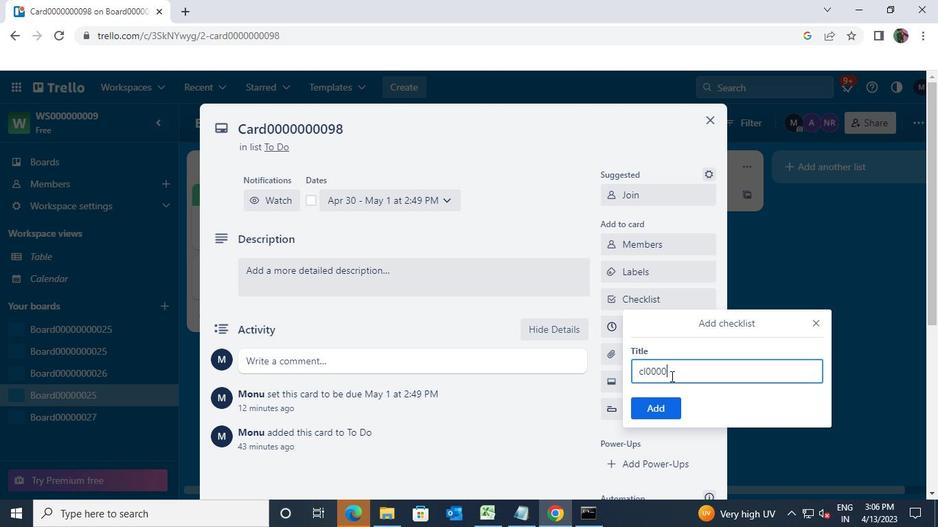 
Action: Keyboard <96>
Screenshot: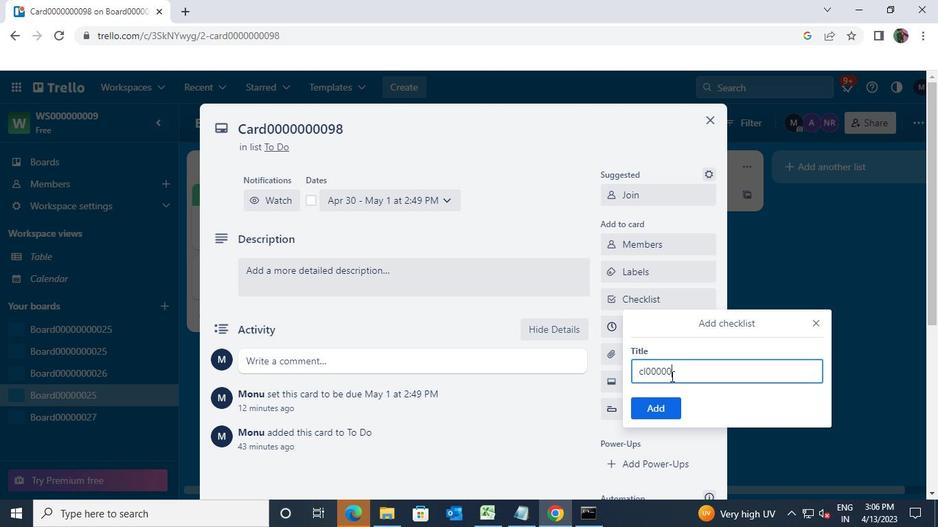 
Action: Keyboard <96>
Screenshot: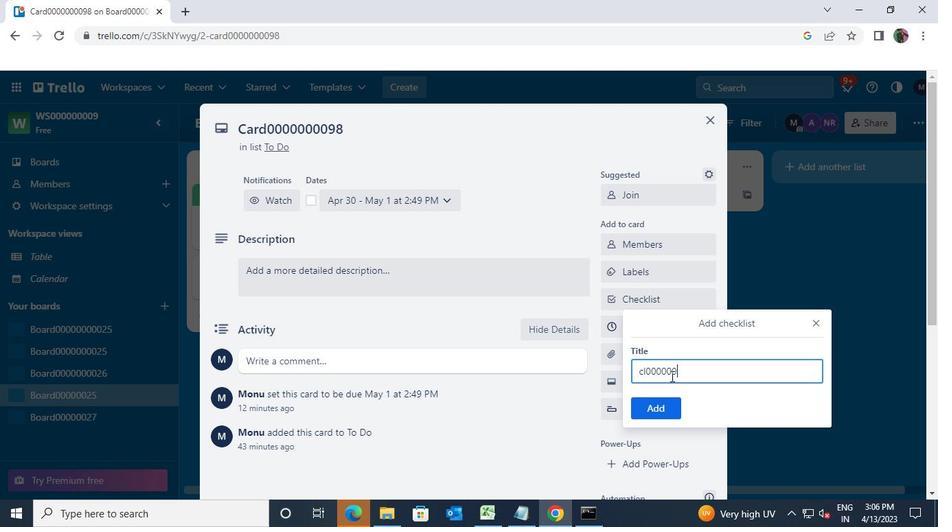 
Action: Keyboard <105>
Screenshot: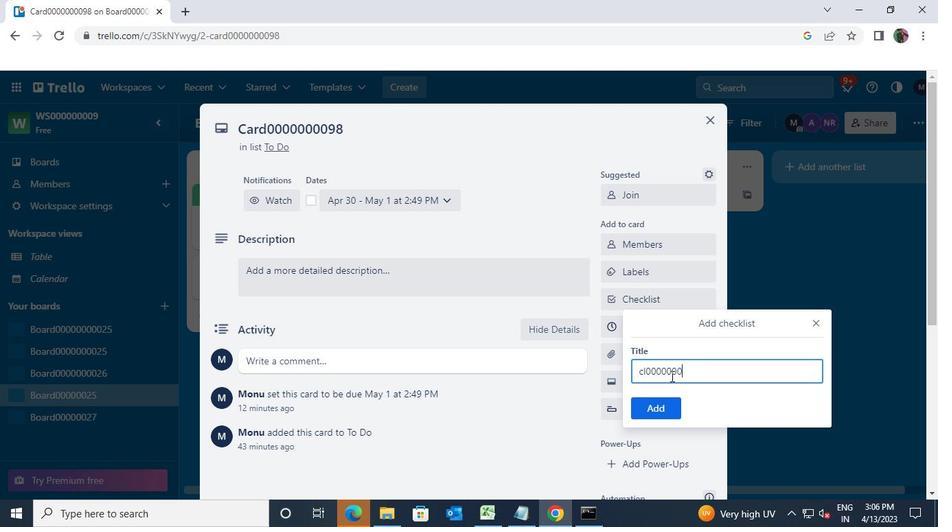 
Action: Keyboard <104>
Screenshot: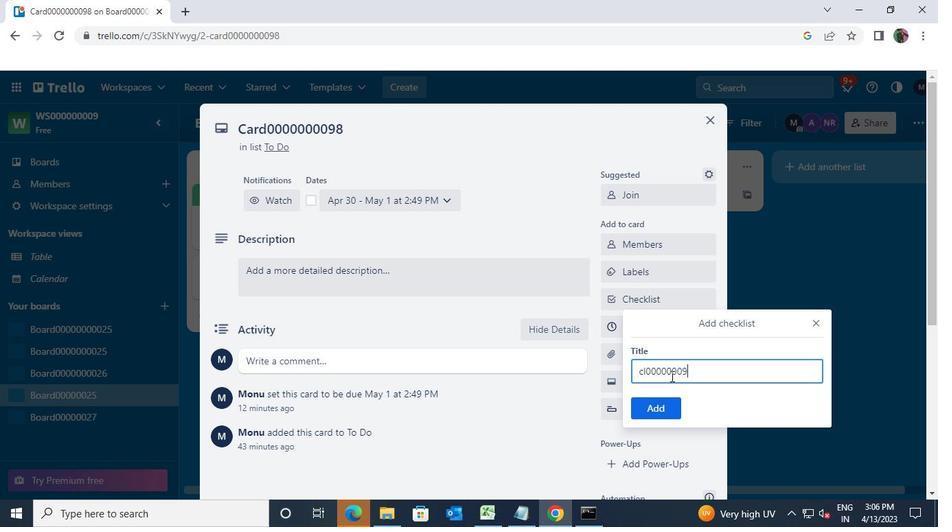 
Action: Mouse moved to (645, 403)
Screenshot: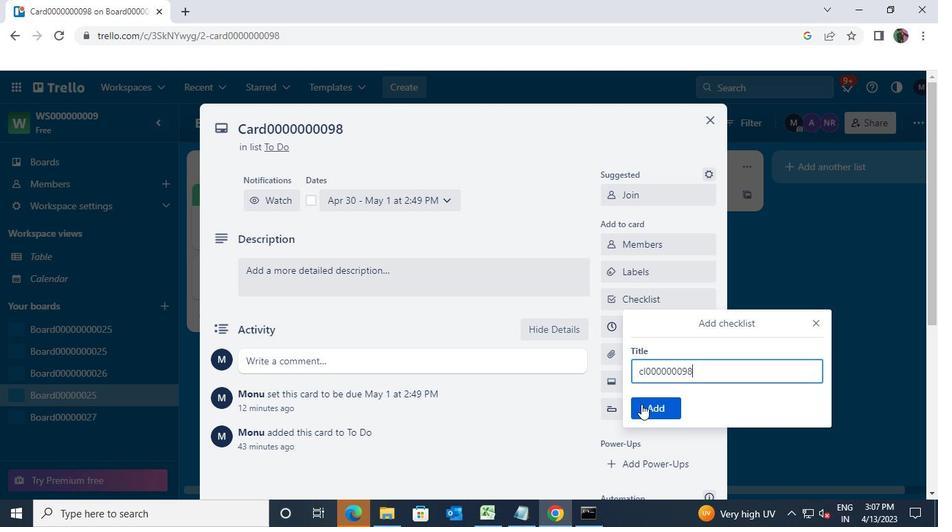 
Action: Mouse pressed left at (645, 403)
Screenshot: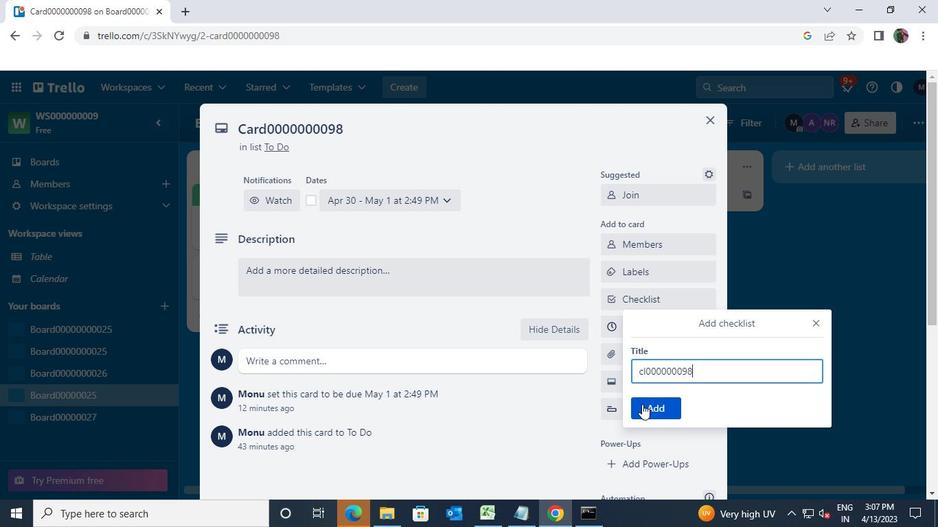 
Action: Mouse moved to (705, 118)
Screenshot: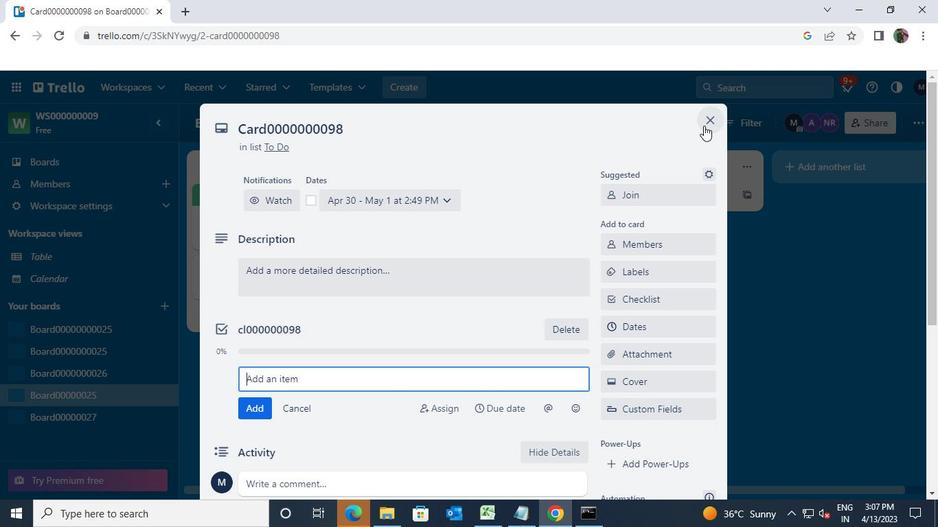 
Action: Mouse pressed left at (705, 118)
Screenshot: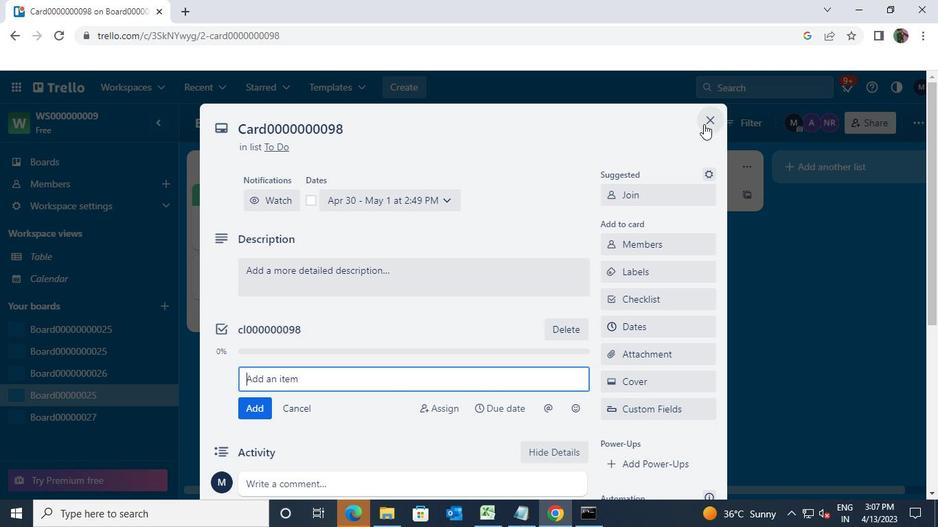 
Action: Mouse moved to (362, 199)
Screenshot: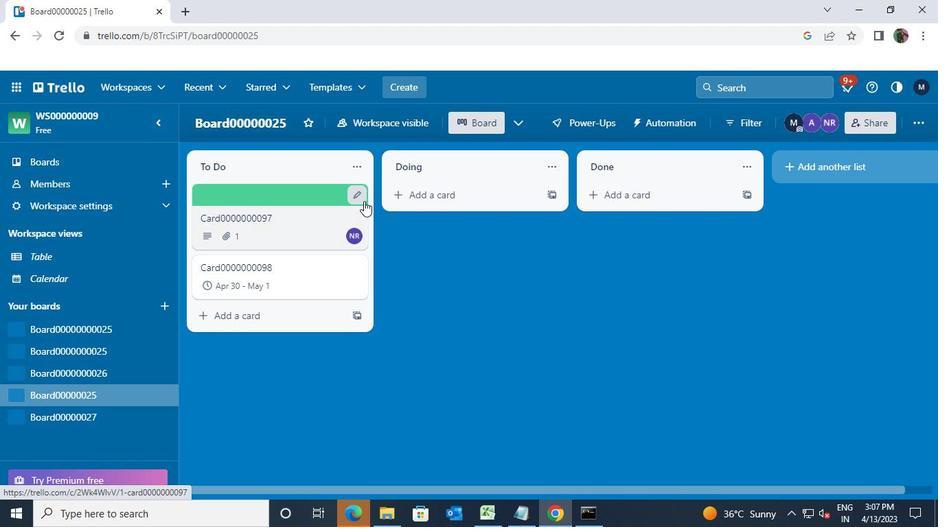 
Action: Mouse pressed left at (362, 199)
Screenshot: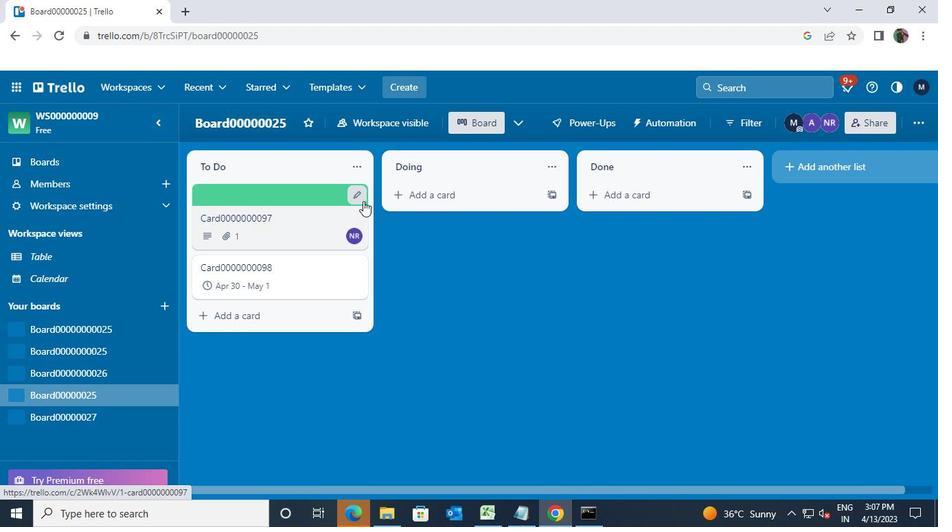 
Action: Mouse moved to (411, 197)
Screenshot: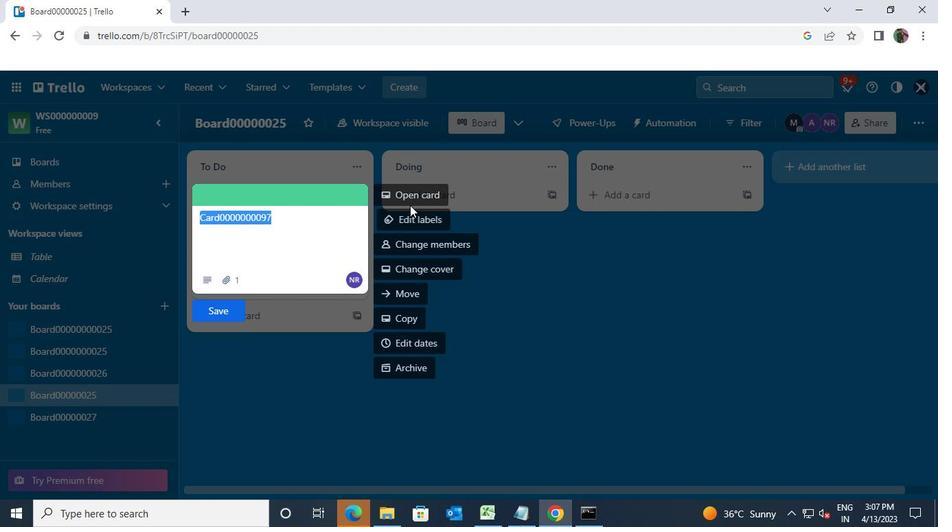 
Action: Mouse pressed left at (411, 197)
Screenshot: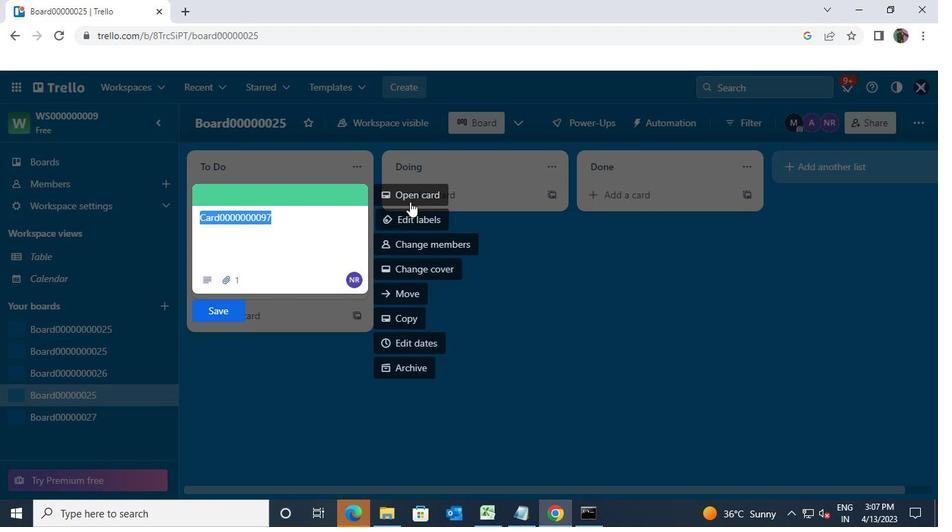 
Action: Mouse moved to (367, 285)
Screenshot: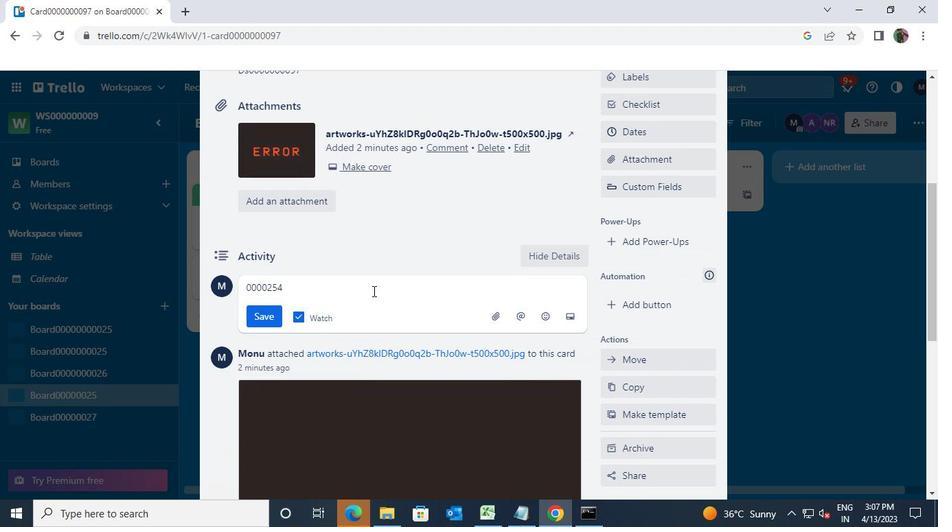 
Action: Mouse pressed left at (367, 285)
Screenshot: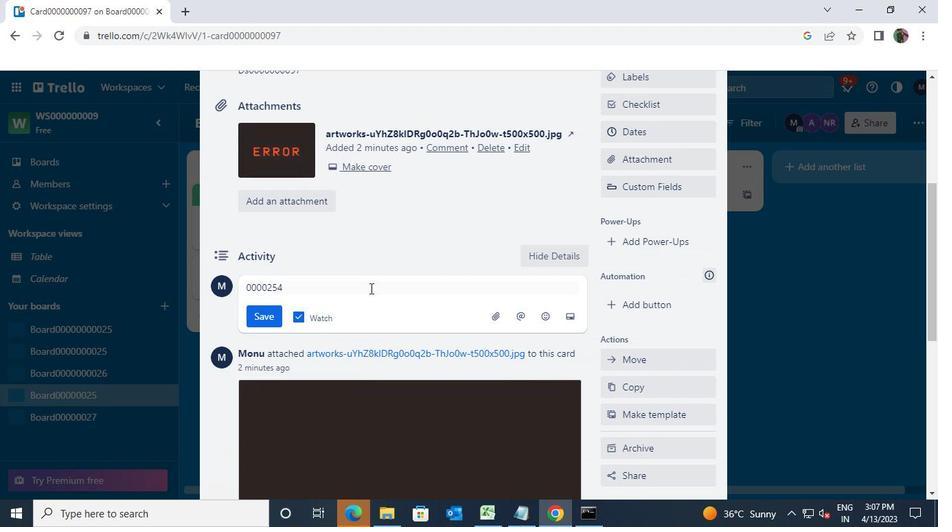 
Action: Mouse moved to (281, 201)
Screenshot: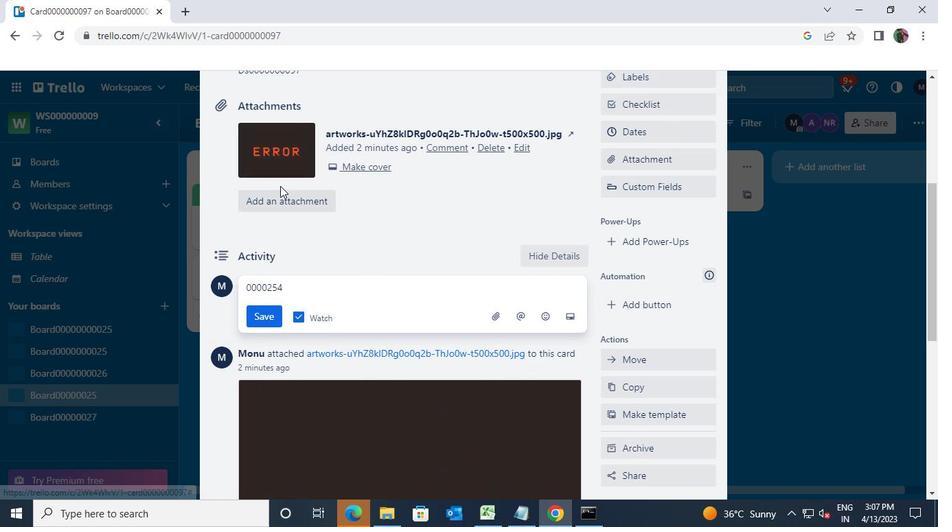 
Action: Mouse pressed left at (281, 201)
Screenshot: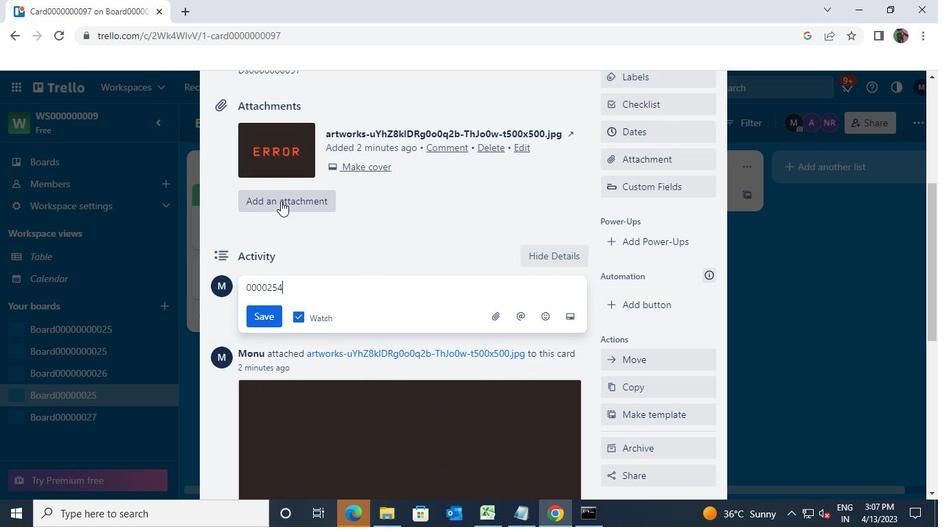 
Action: Mouse moved to (430, 107)
Screenshot: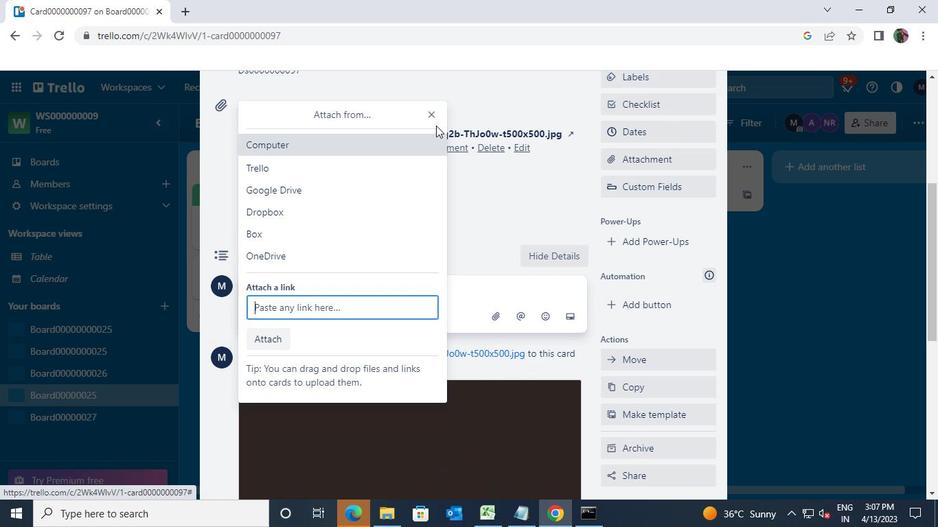 
Action: Mouse pressed left at (430, 107)
Screenshot: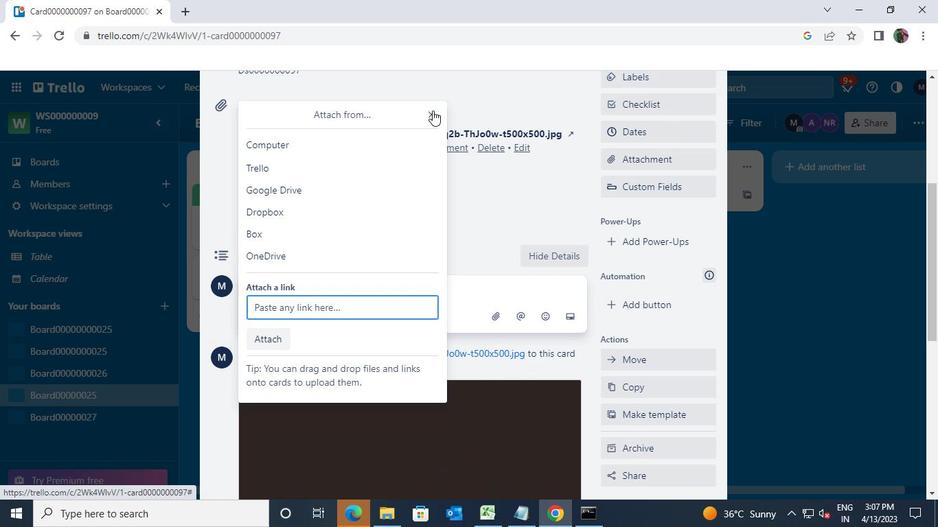 
Action: Mouse moved to (703, 125)
Screenshot: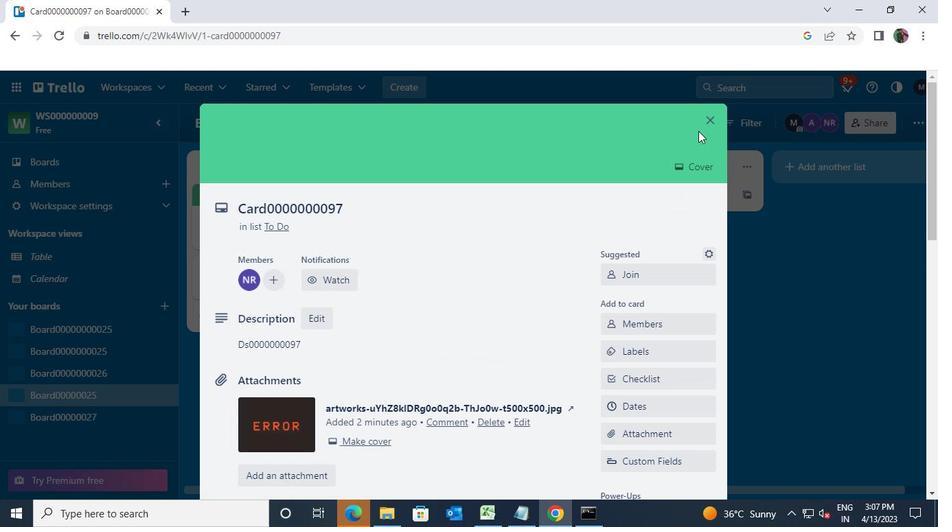 
Action: Mouse pressed left at (703, 125)
Screenshot: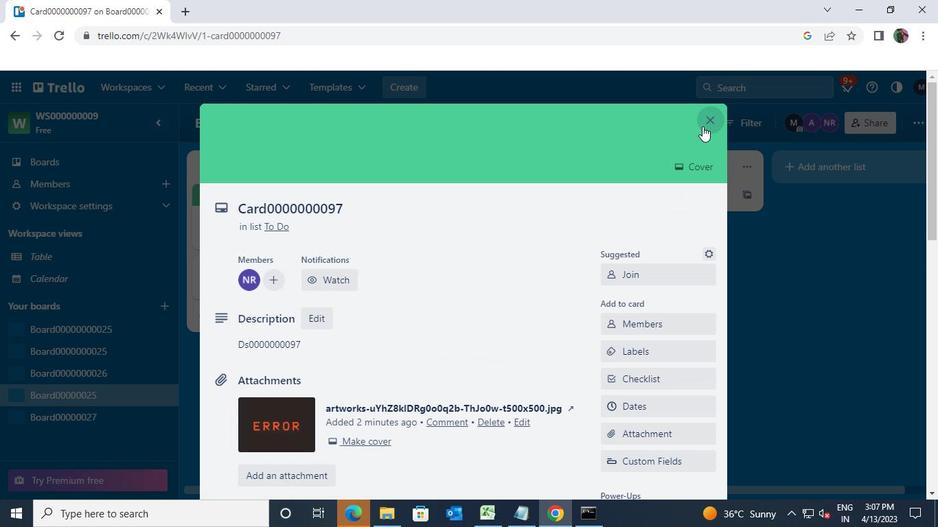 
Action: Mouse moved to (652, 412)
Screenshot: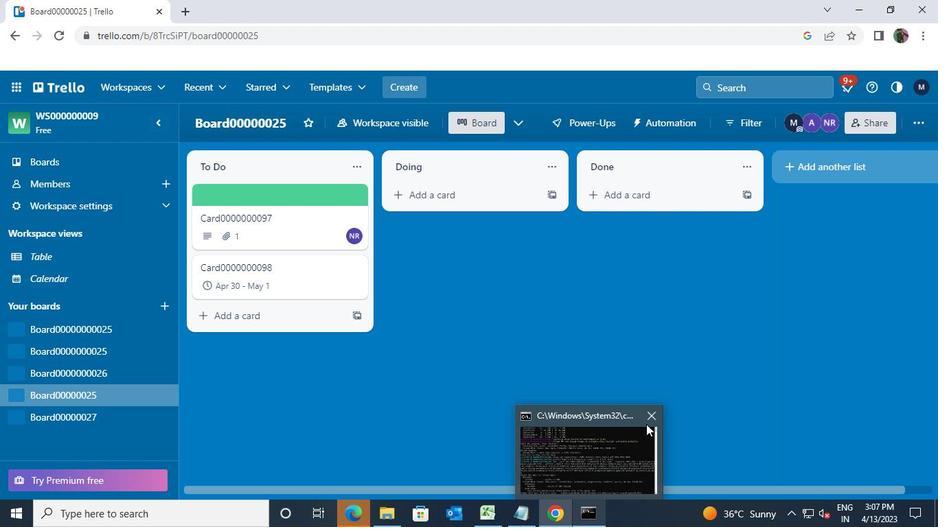 
Action: Mouse pressed left at (652, 412)
Screenshot: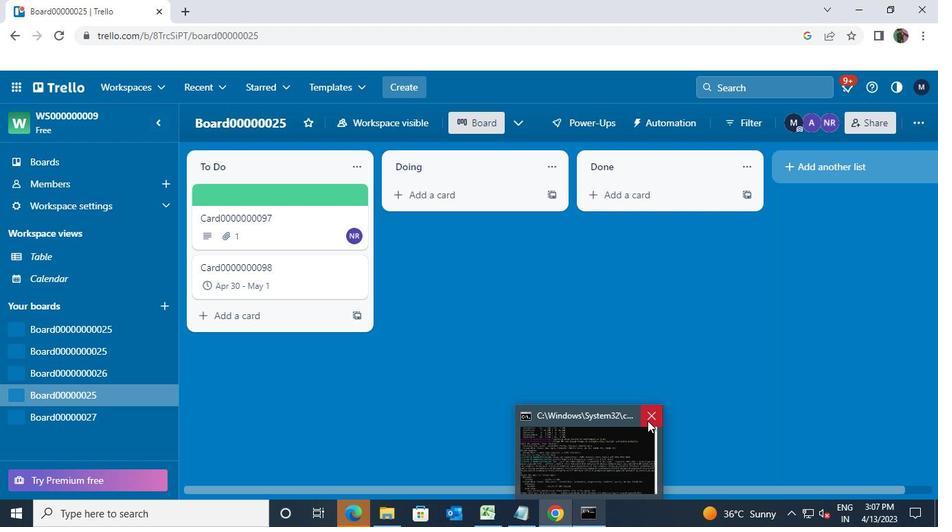 
